 Task: Create a due date automation trigger when advanced on, on the monday after a card is due add fields with custom field "Resume" set to a date in this week at 11:00 AM.
Action: Mouse moved to (1228, 91)
Screenshot: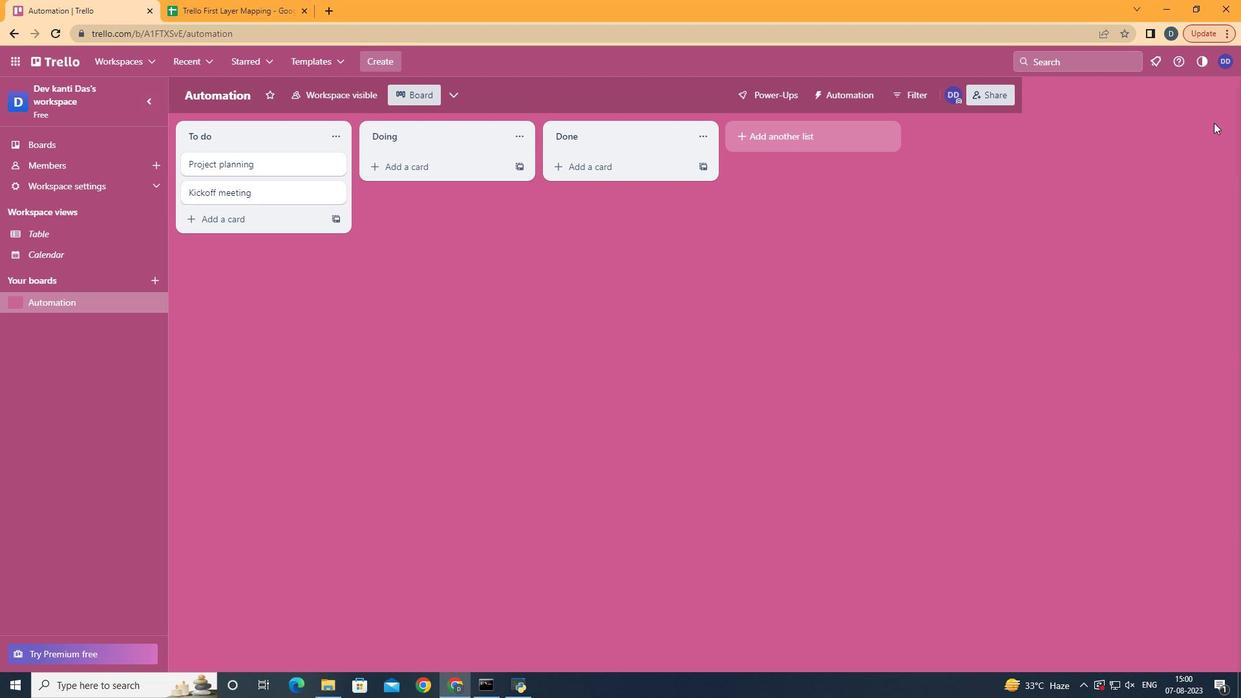 
Action: Mouse pressed left at (1228, 91)
Screenshot: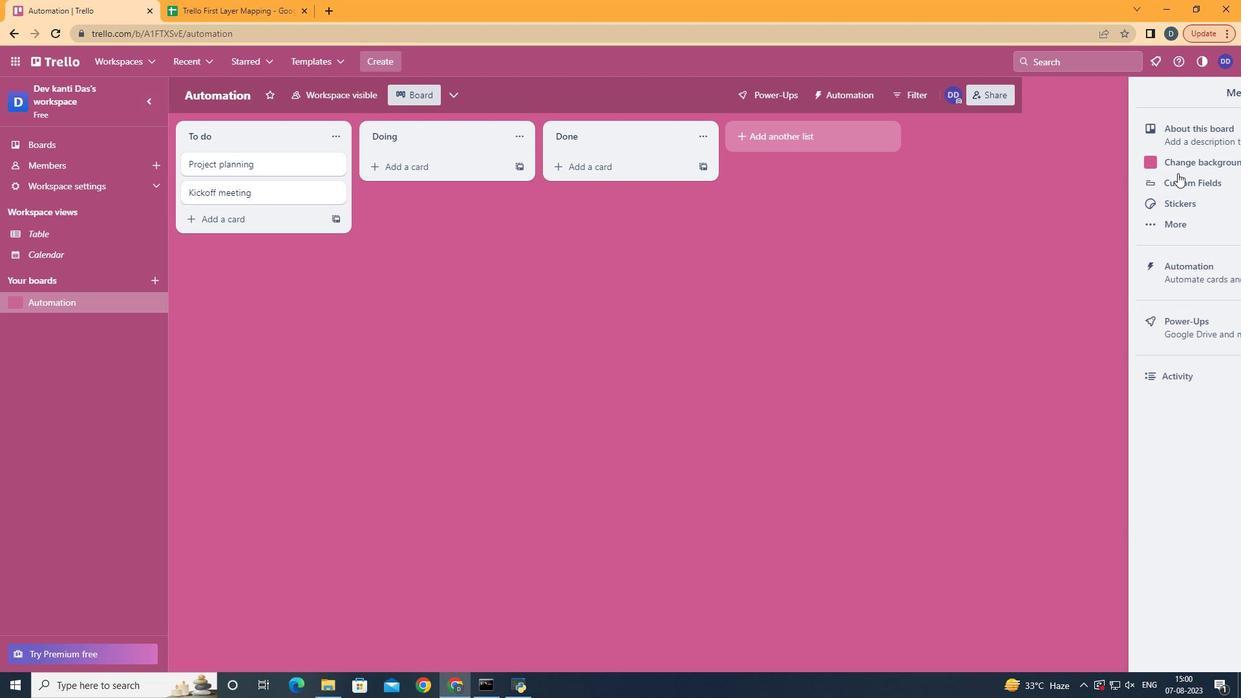 
Action: Mouse moved to (1126, 277)
Screenshot: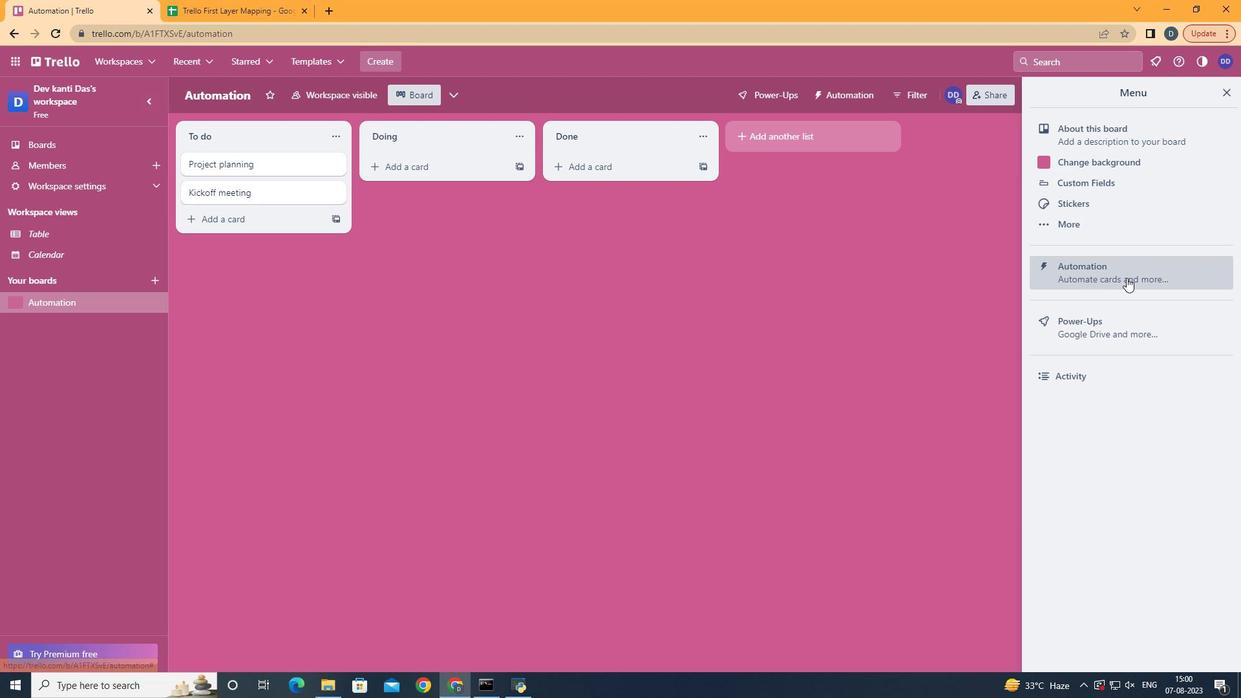 
Action: Mouse pressed left at (1126, 277)
Screenshot: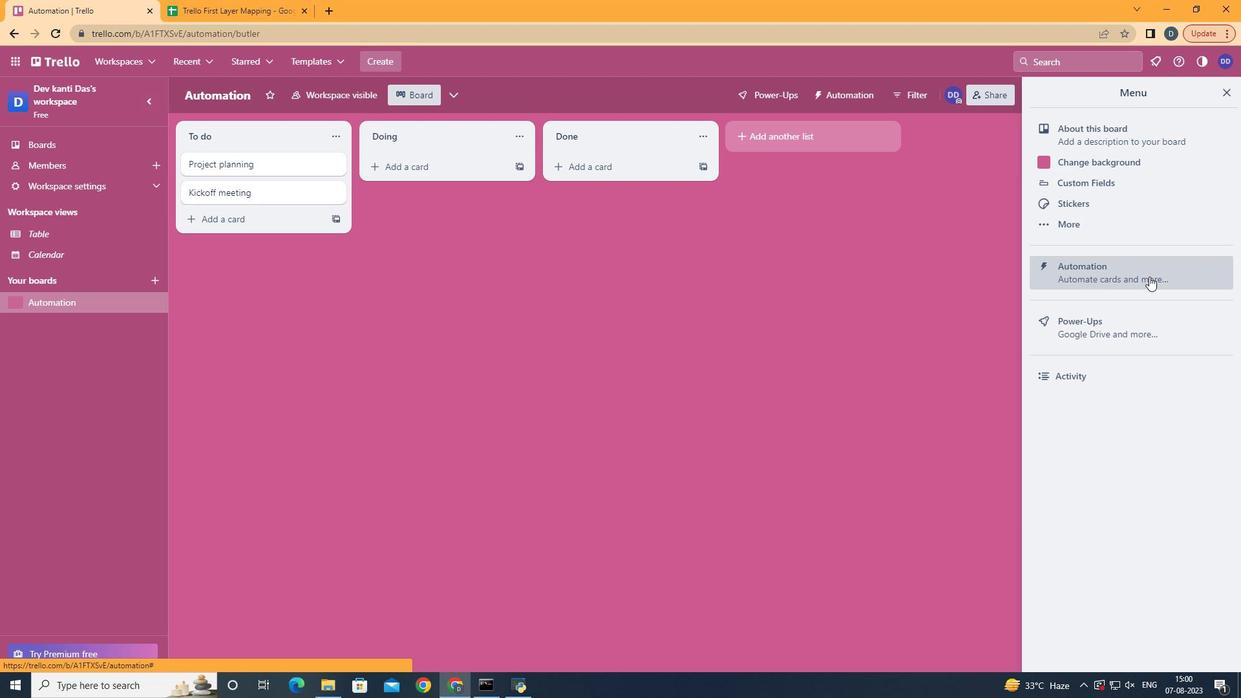 
Action: Mouse moved to (263, 261)
Screenshot: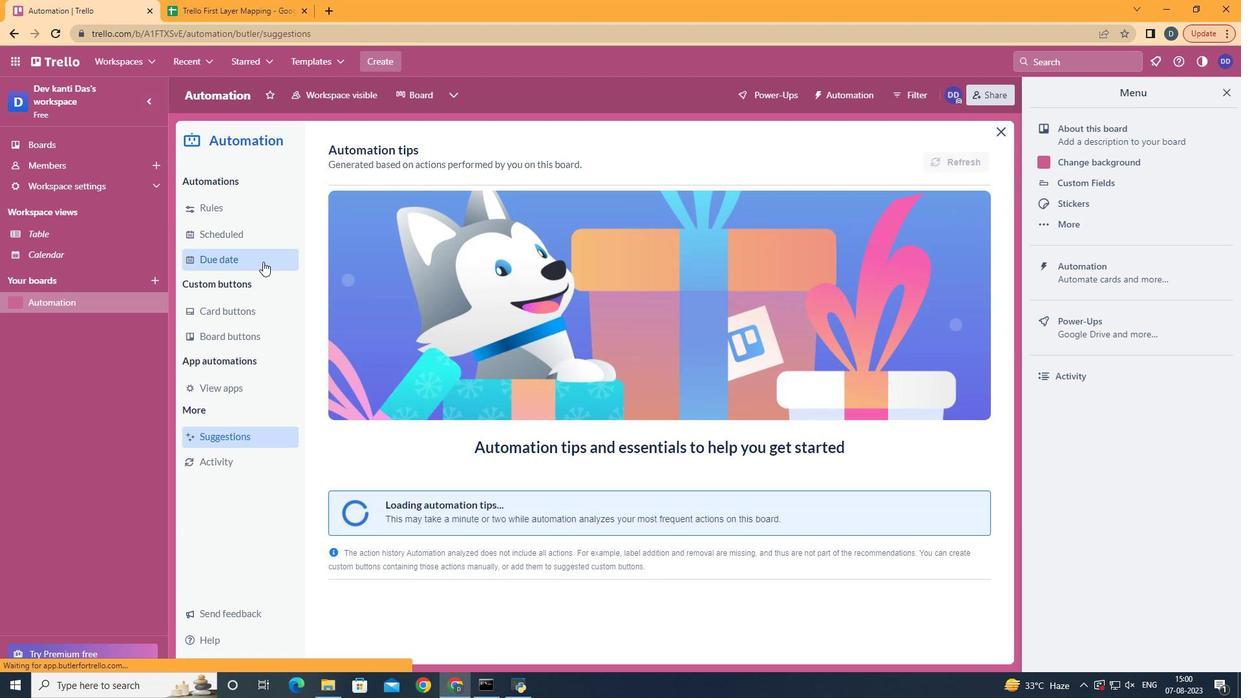 
Action: Mouse pressed left at (263, 261)
Screenshot: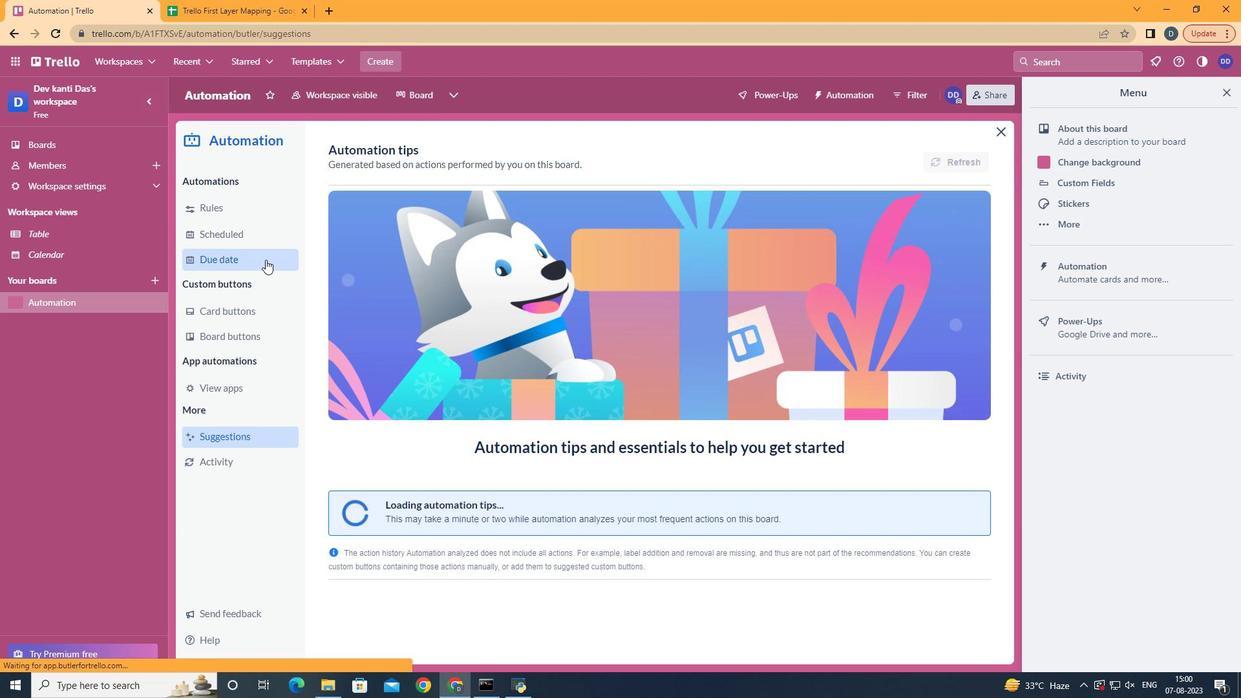 
Action: Mouse moved to (905, 151)
Screenshot: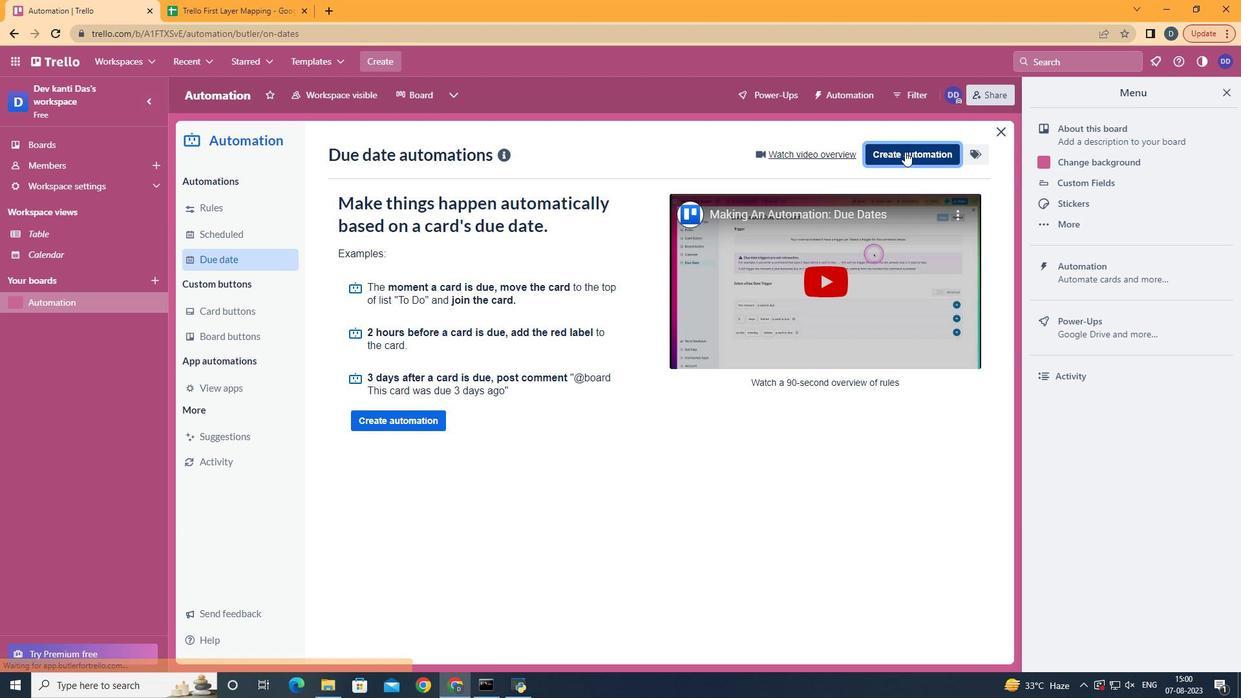 
Action: Mouse pressed left at (905, 151)
Screenshot: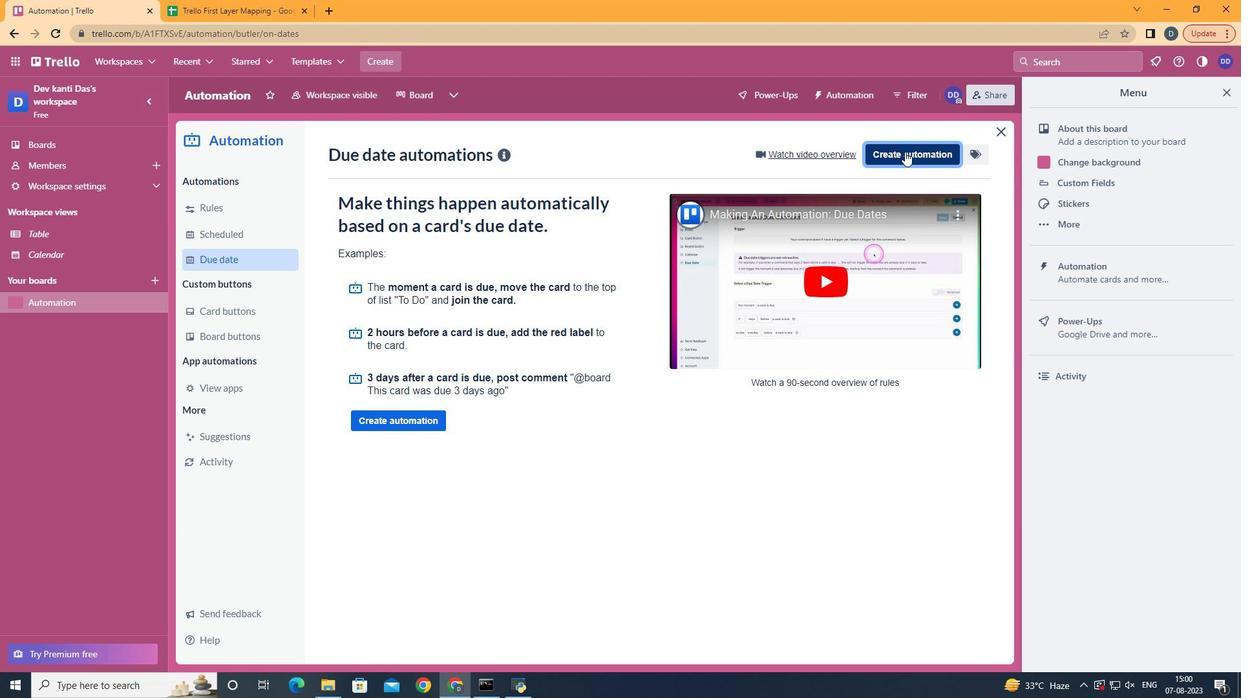 
Action: Mouse moved to (685, 277)
Screenshot: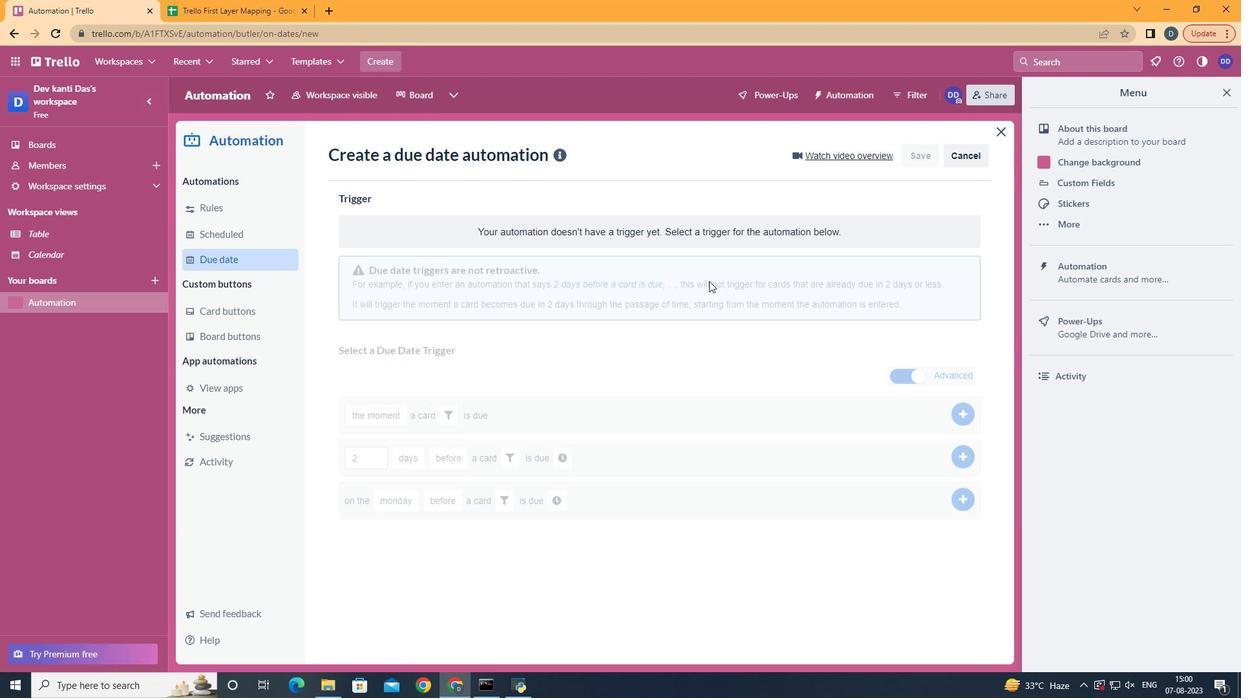 
Action: Mouse pressed left at (685, 277)
Screenshot: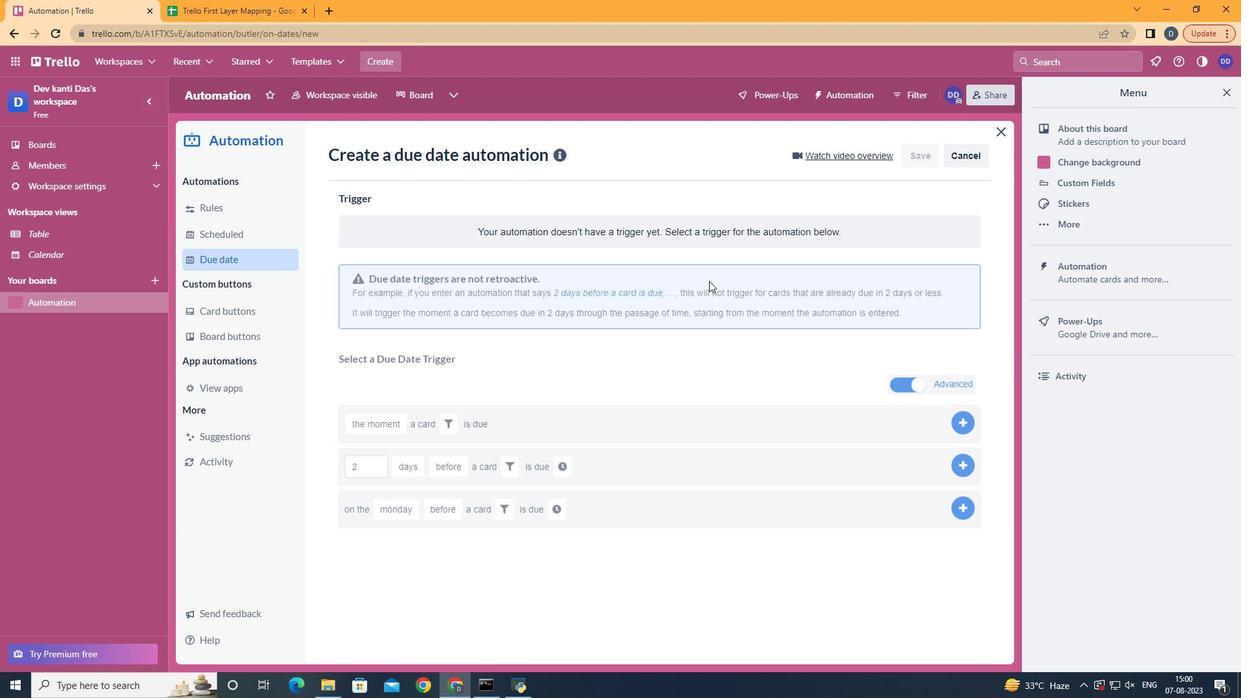 
Action: Mouse moved to (432, 338)
Screenshot: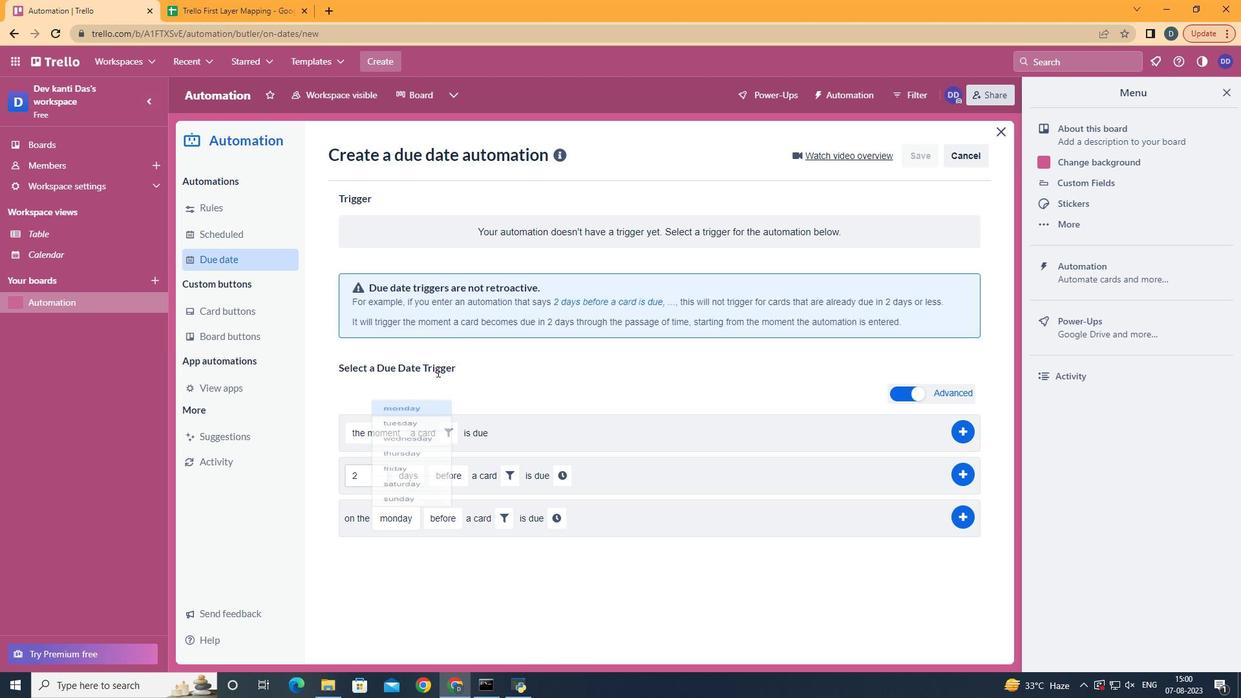 
Action: Mouse pressed left at (432, 338)
Screenshot: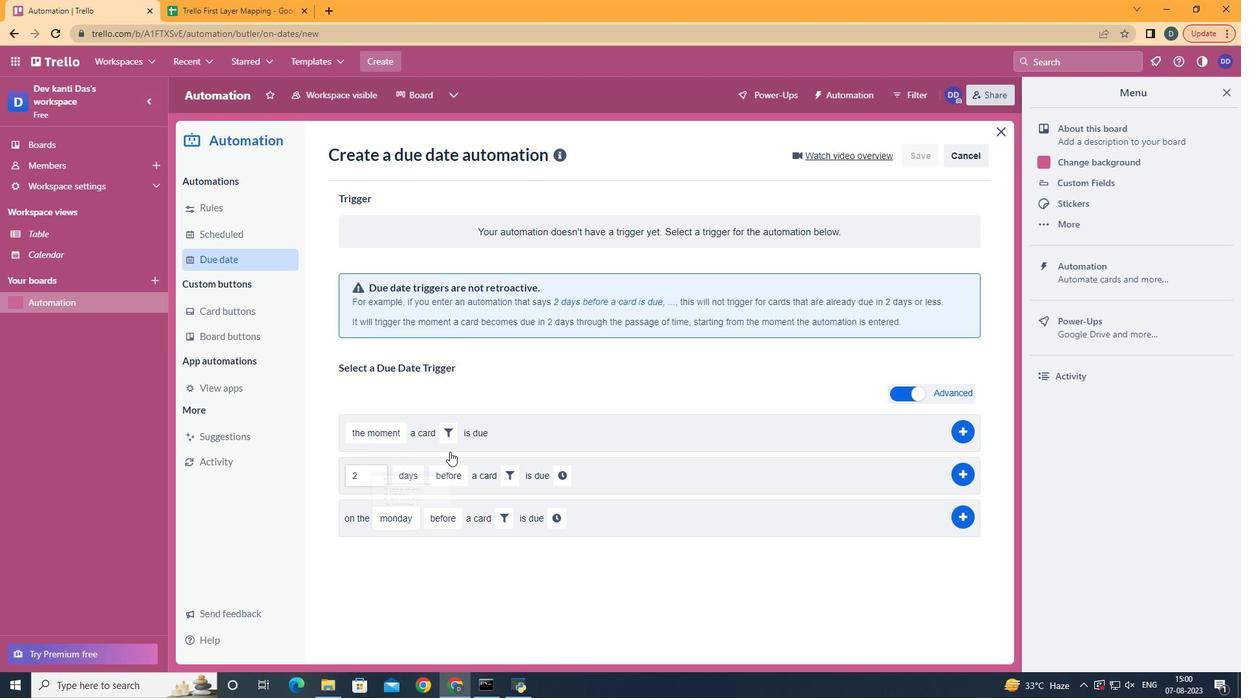 
Action: Mouse moved to (450, 572)
Screenshot: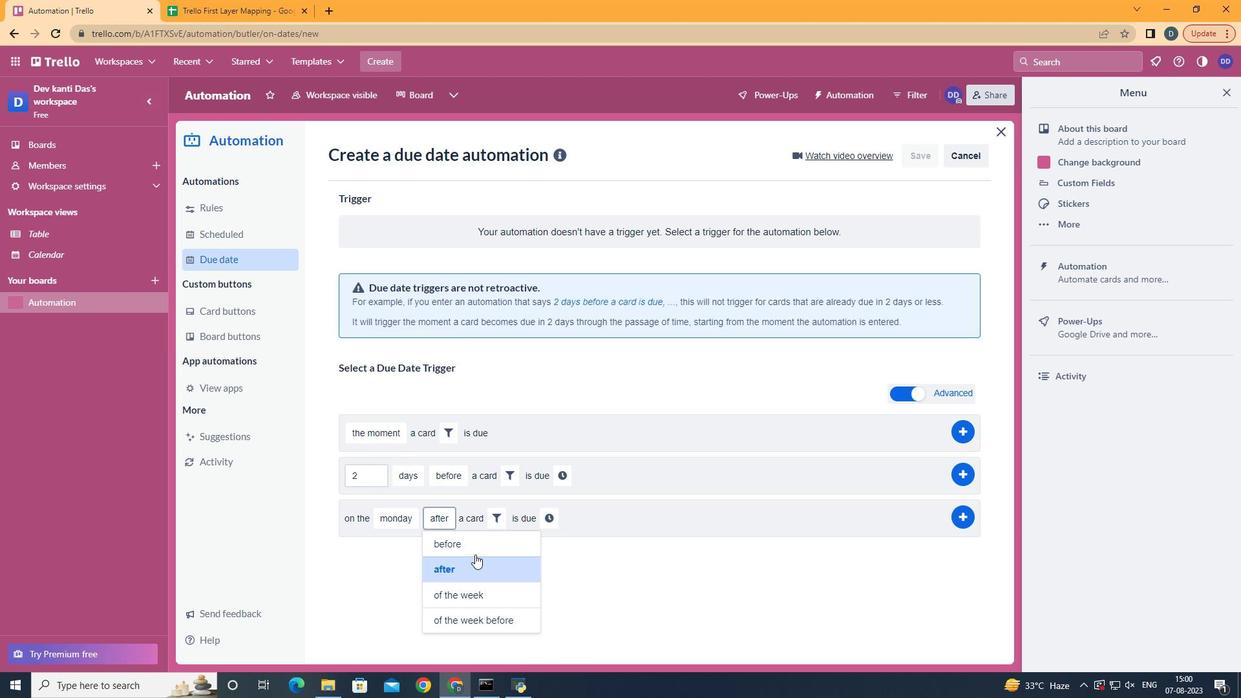 
Action: Mouse pressed left at (450, 572)
Screenshot: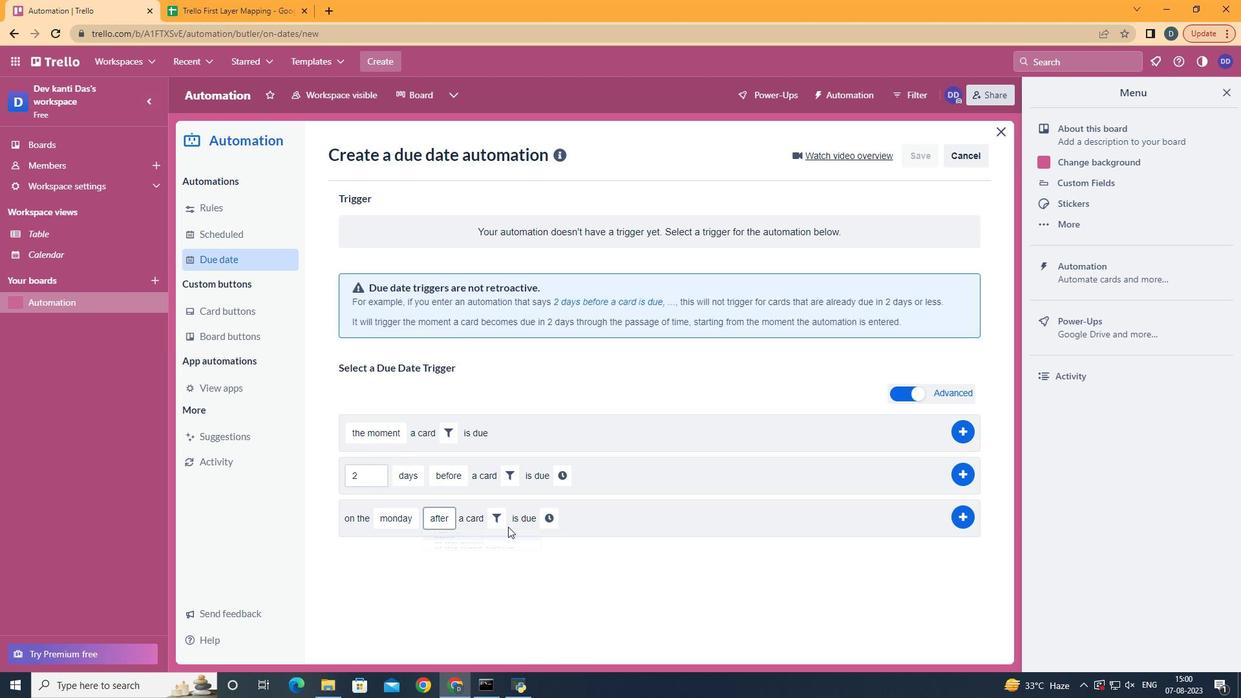 
Action: Mouse moved to (504, 519)
Screenshot: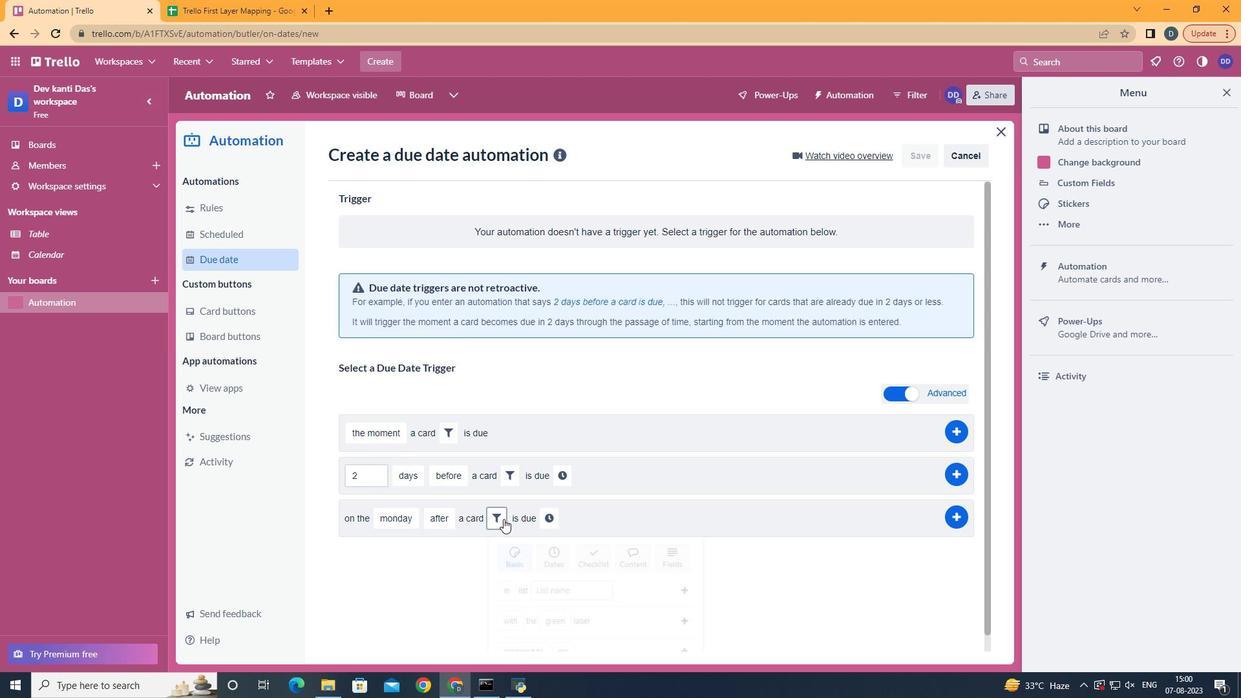 
Action: Mouse pressed left at (504, 519)
Screenshot: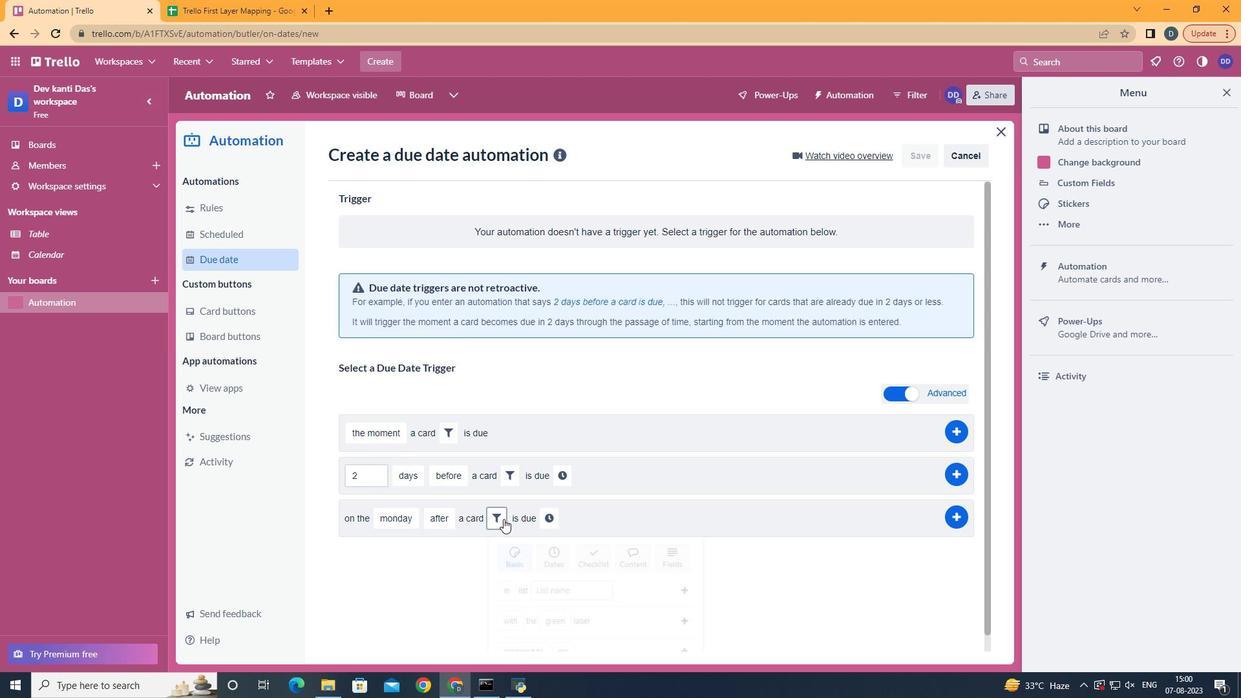 
Action: Mouse moved to (709, 556)
Screenshot: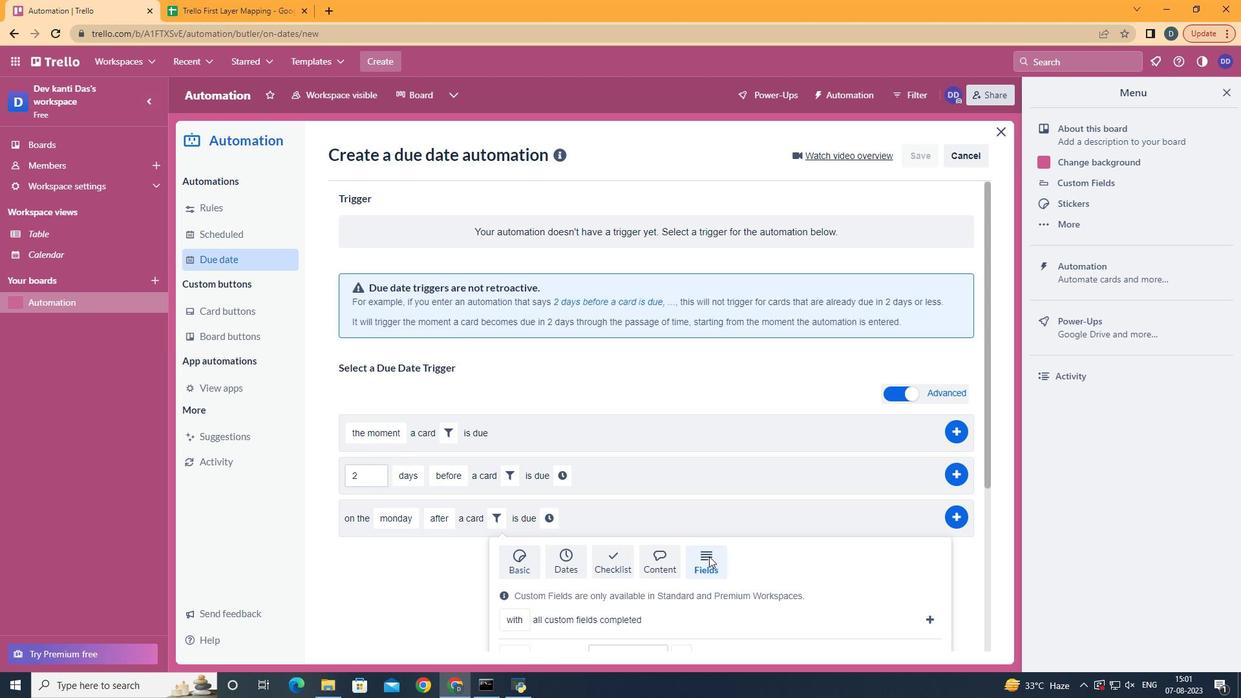 
Action: Mouse pressed left at (709, 556)
Screenshot: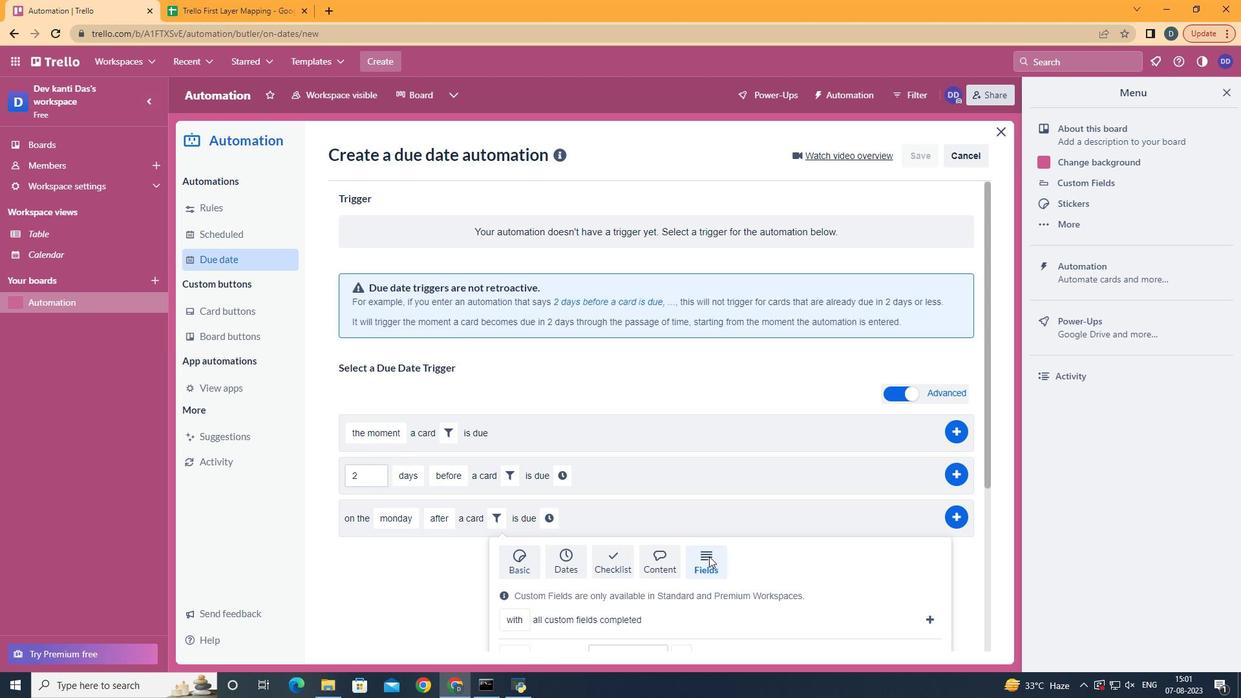 
Action: Mouse scrolled (709, 555) with delta (0, 0)
Screenshot: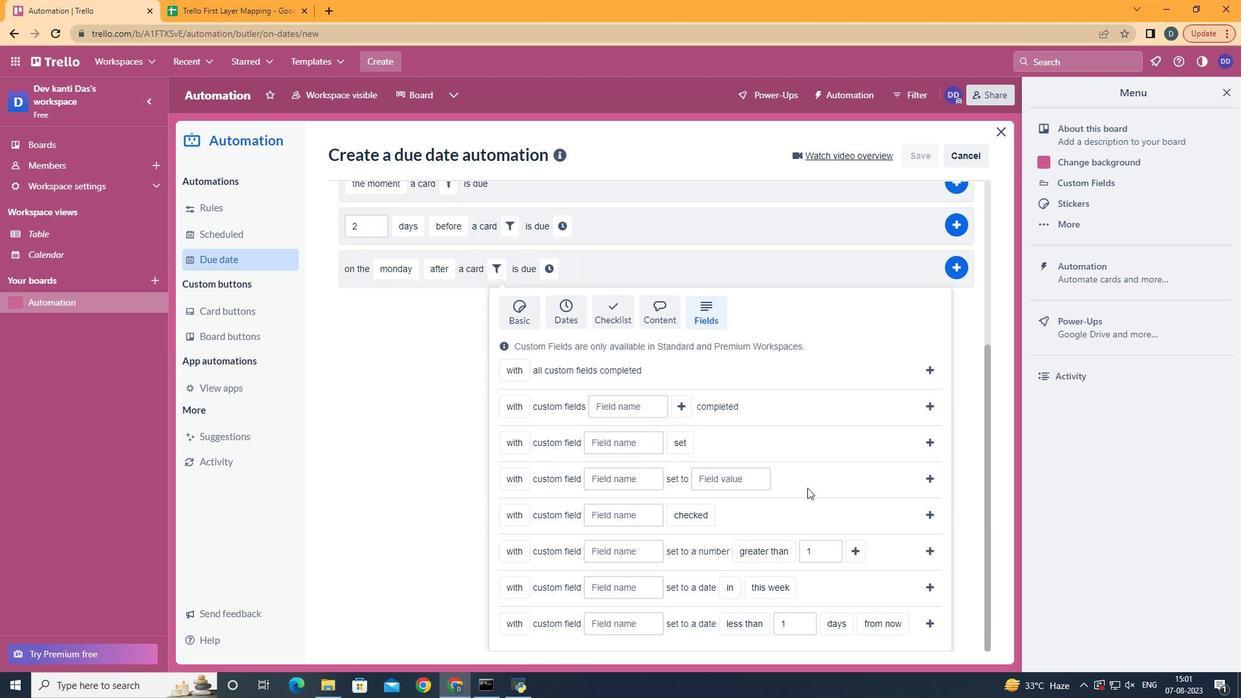 
Action: Mouse scrolled (709, 555) with delta (0, 0)
Screenshot: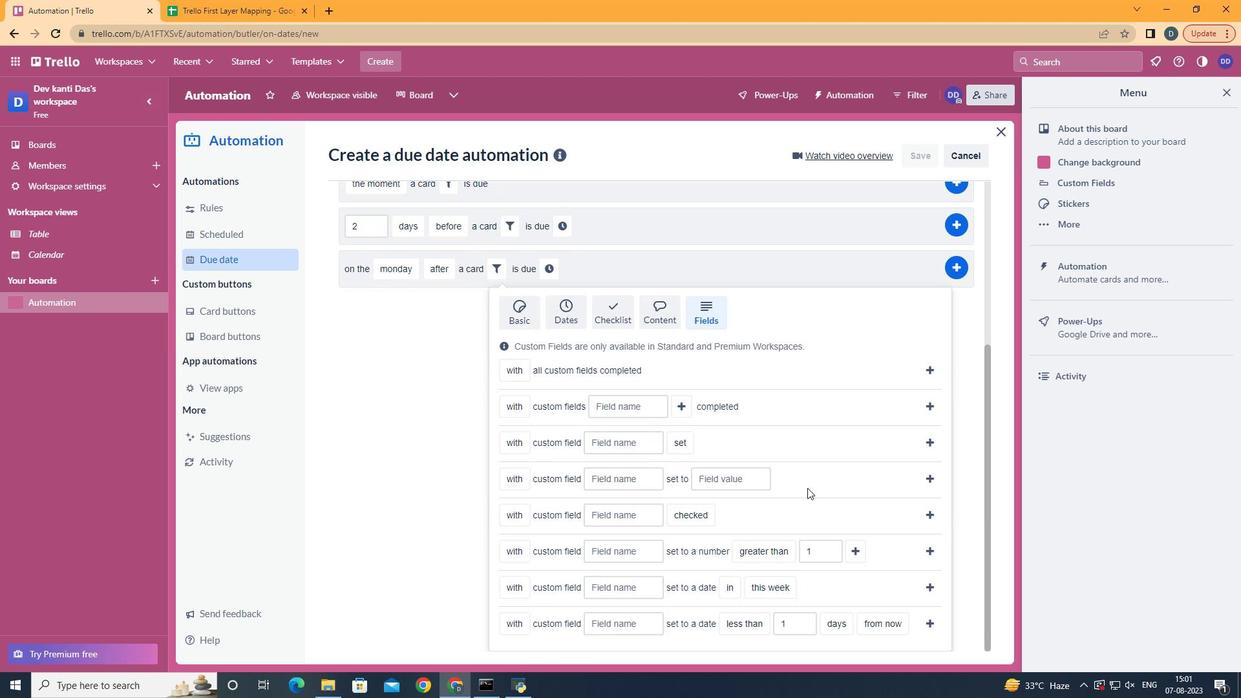 
Action: Mouse scrolled (709, 555) with delta (0, 0)
Screenshot: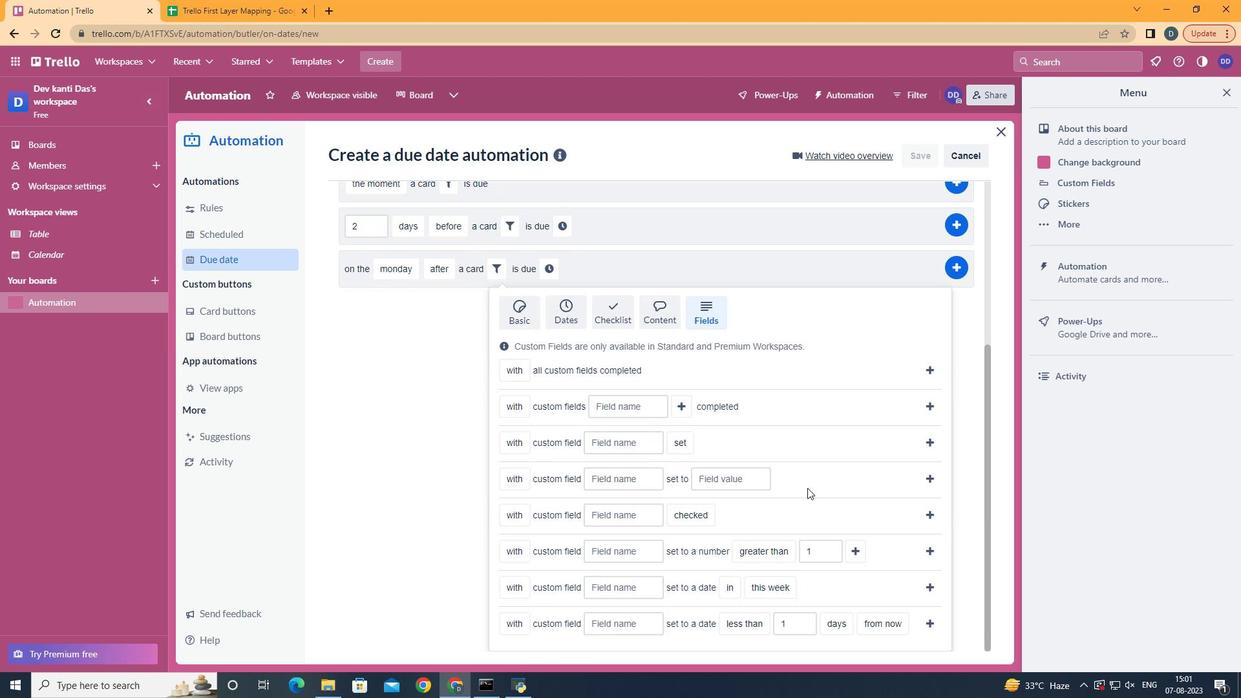 
Action: Mouse scrolled (709, 555) with delta (0, 0)
Screenshot: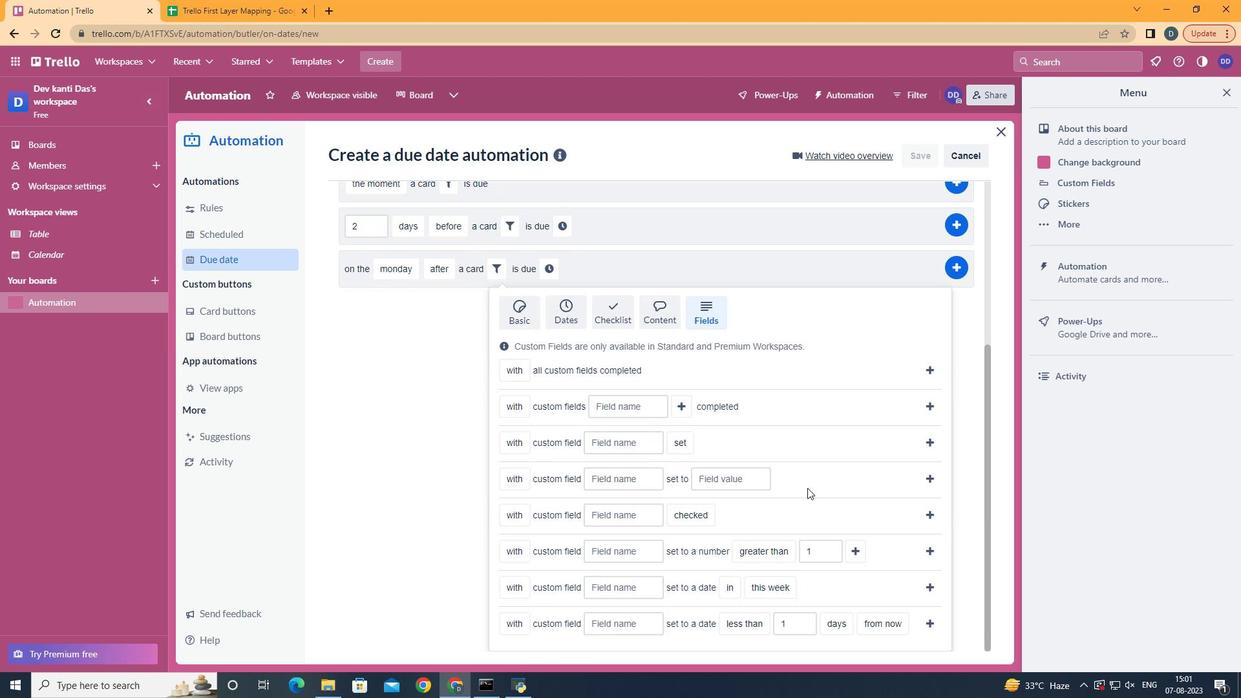 
Action: Mouse scrolled (709, 555) with delta (0, 0)
Screenshot: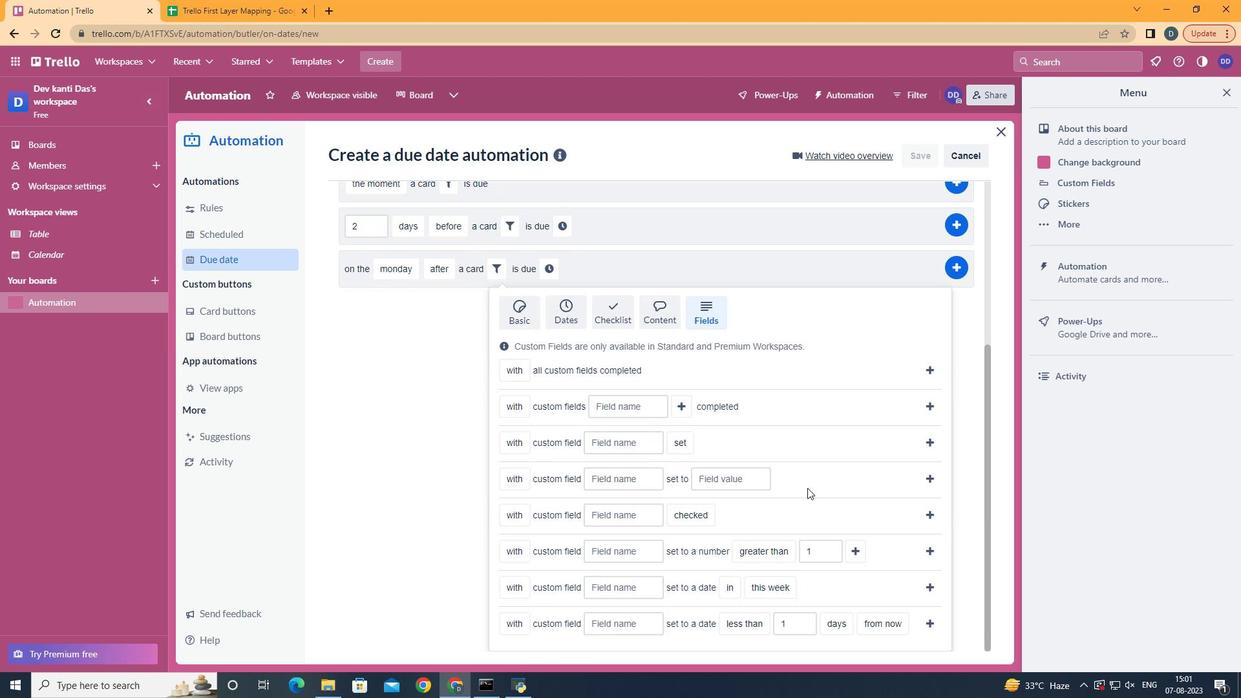 
Action: Mouse scrolled (709, 555) with delta (0, 0)
Screenshot: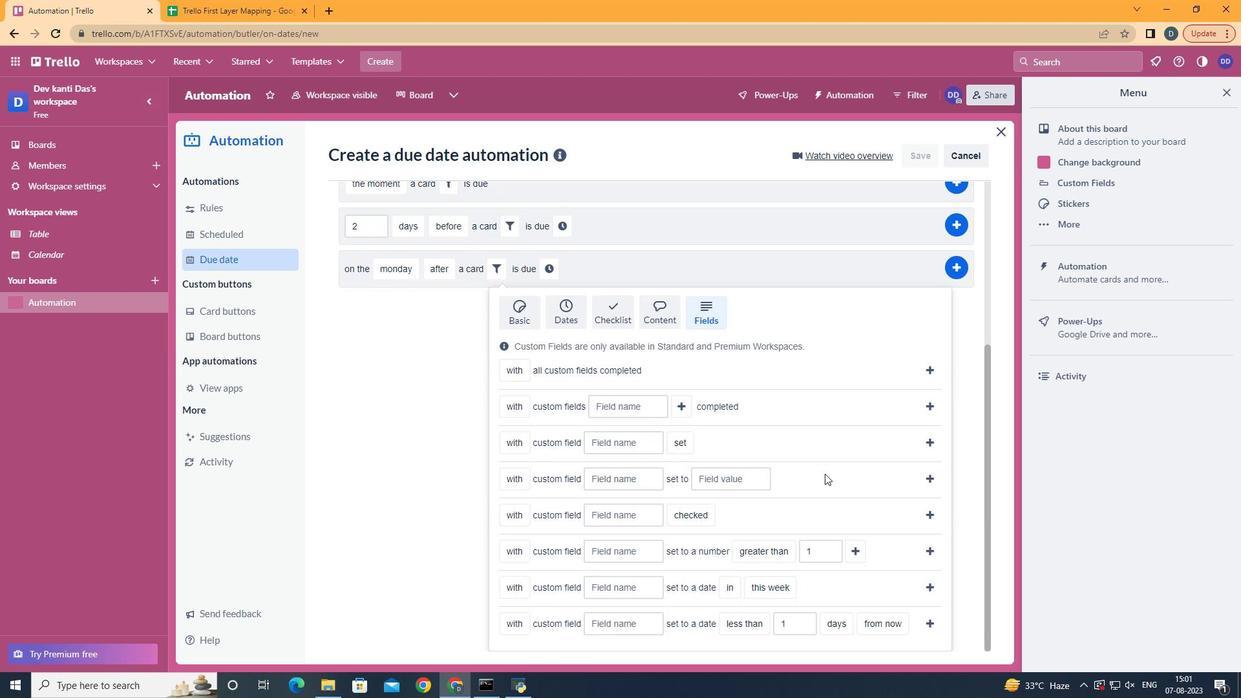 
Action: Mouse scrolled (709, 555) with delta (0, 0)
Screenshot: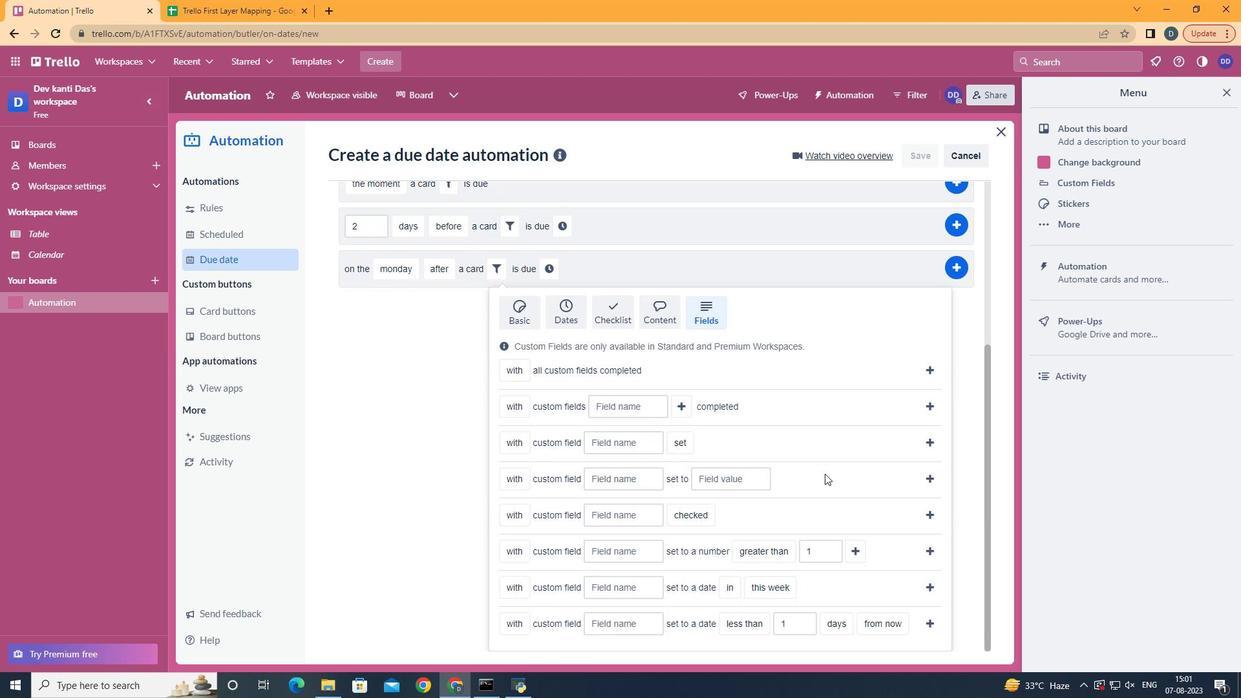 
Action: Mouse moved to (523, 608)
Screenshot: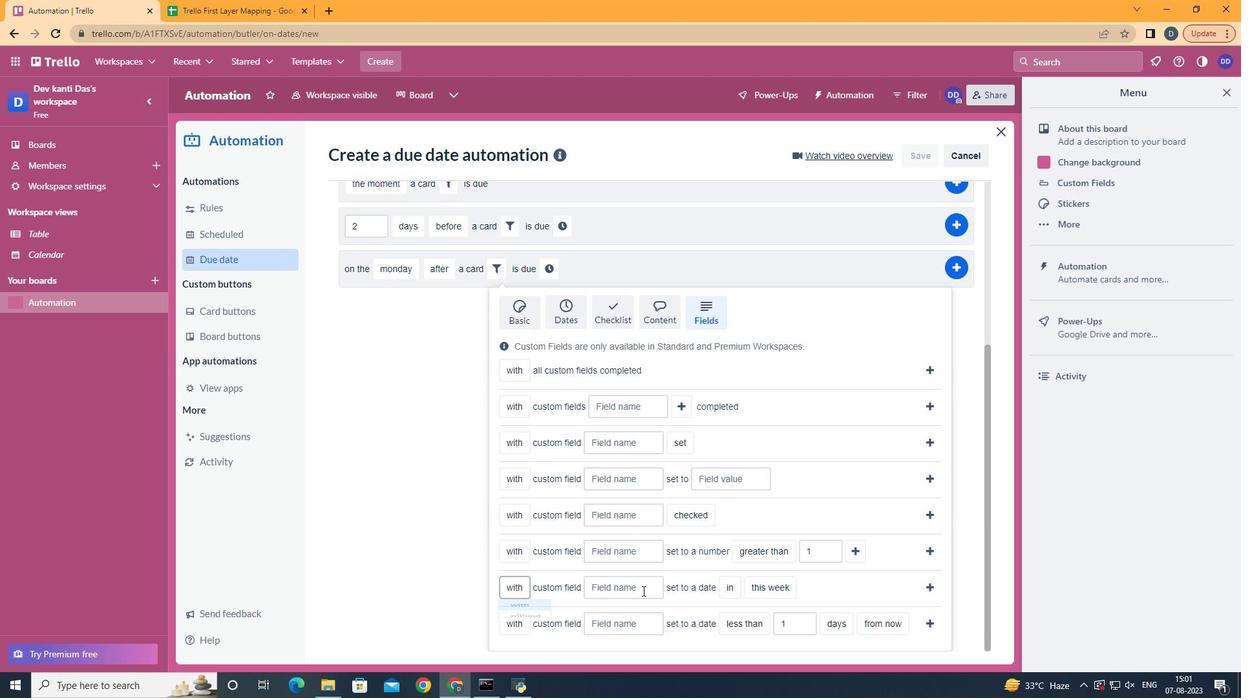 
Action: Mouse pressed left at (523, 608)
Screenshot: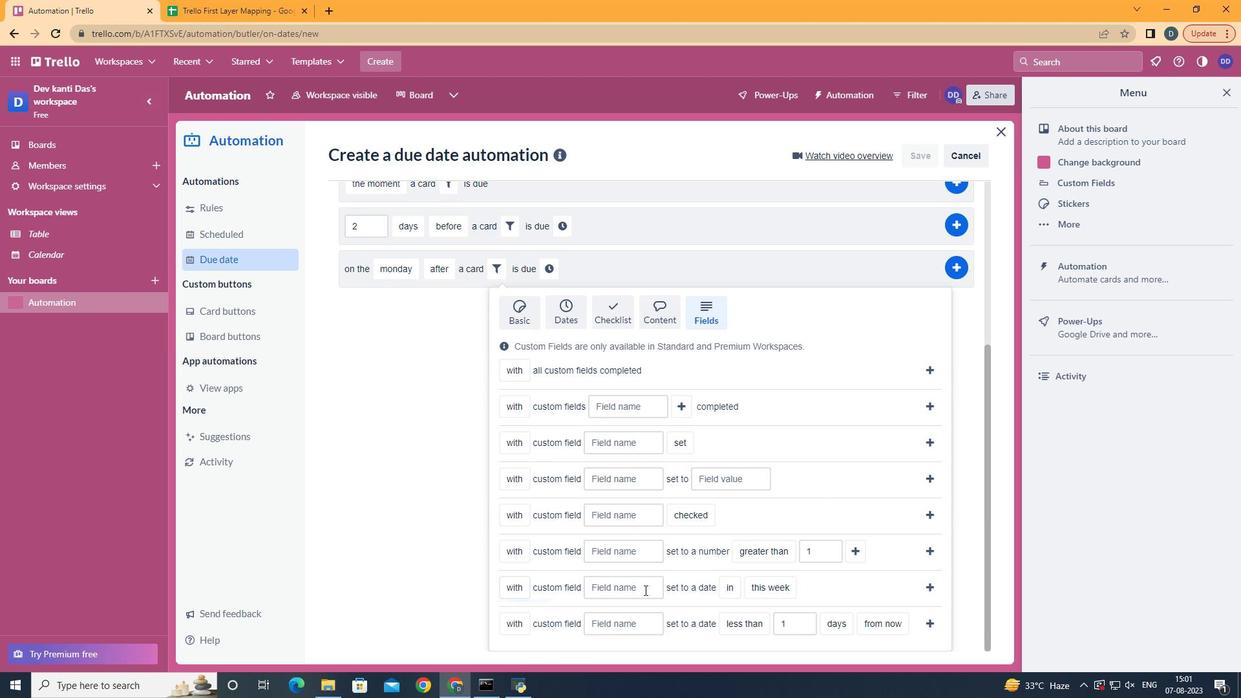 
Action: Mouse moved to (644, 590)
Screenshot: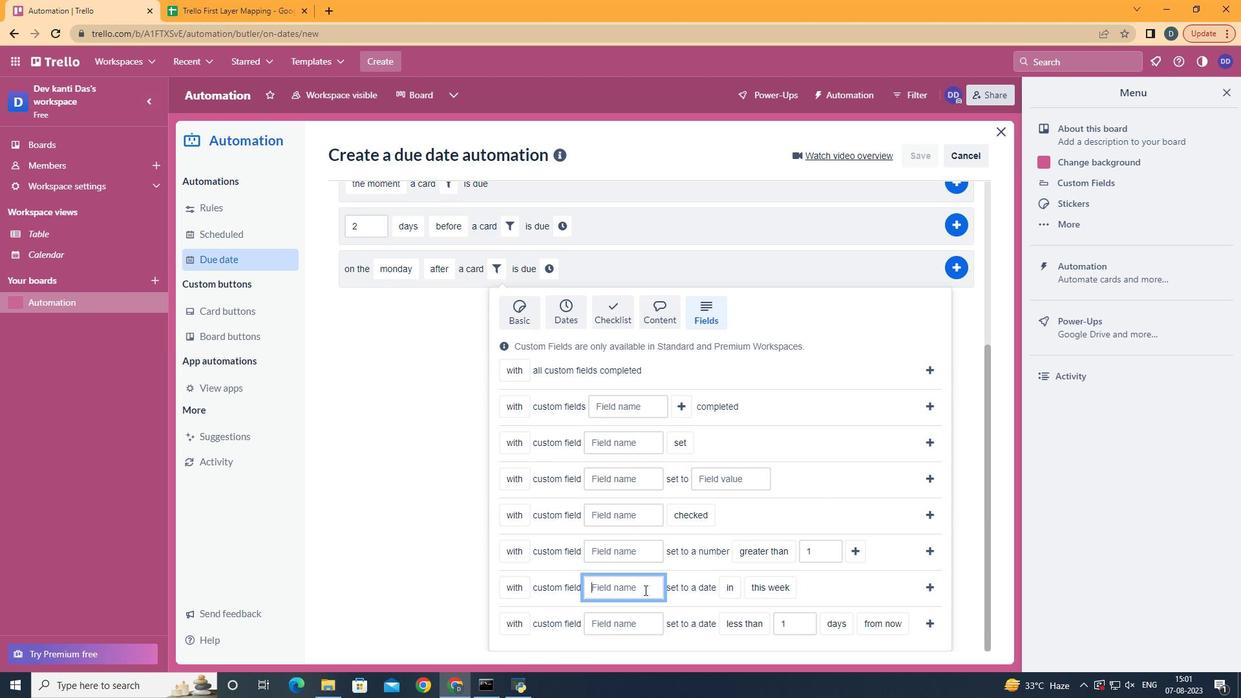 
Action: Mouse pressed left at (644, 590)
Screenshot: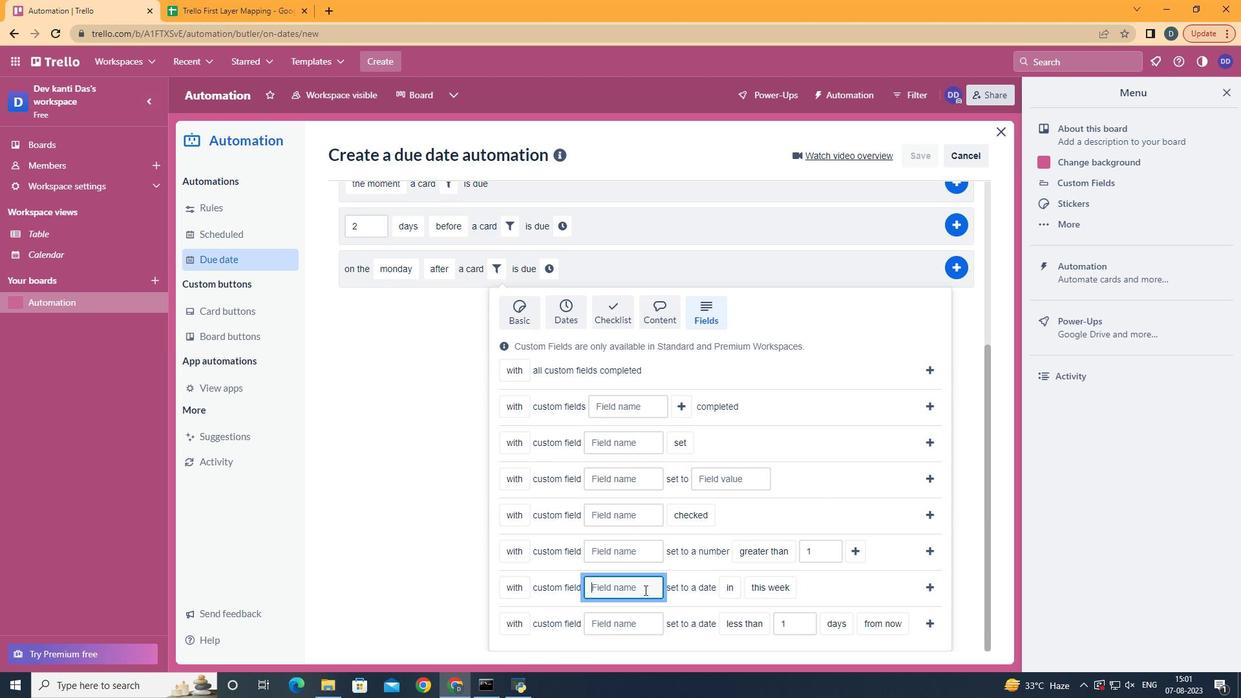 
Action: Key pressed <Key.shift>Resume
Screenshot: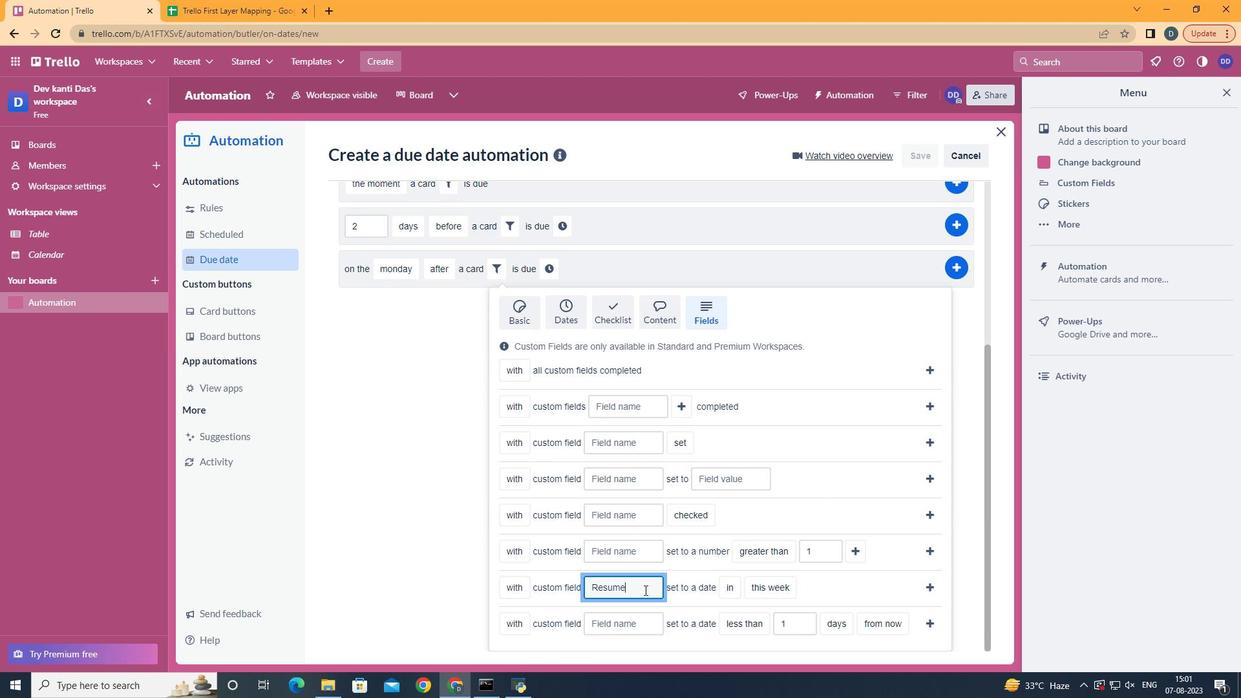 
Action: Mouse moved to (735, 609)
Screenshot: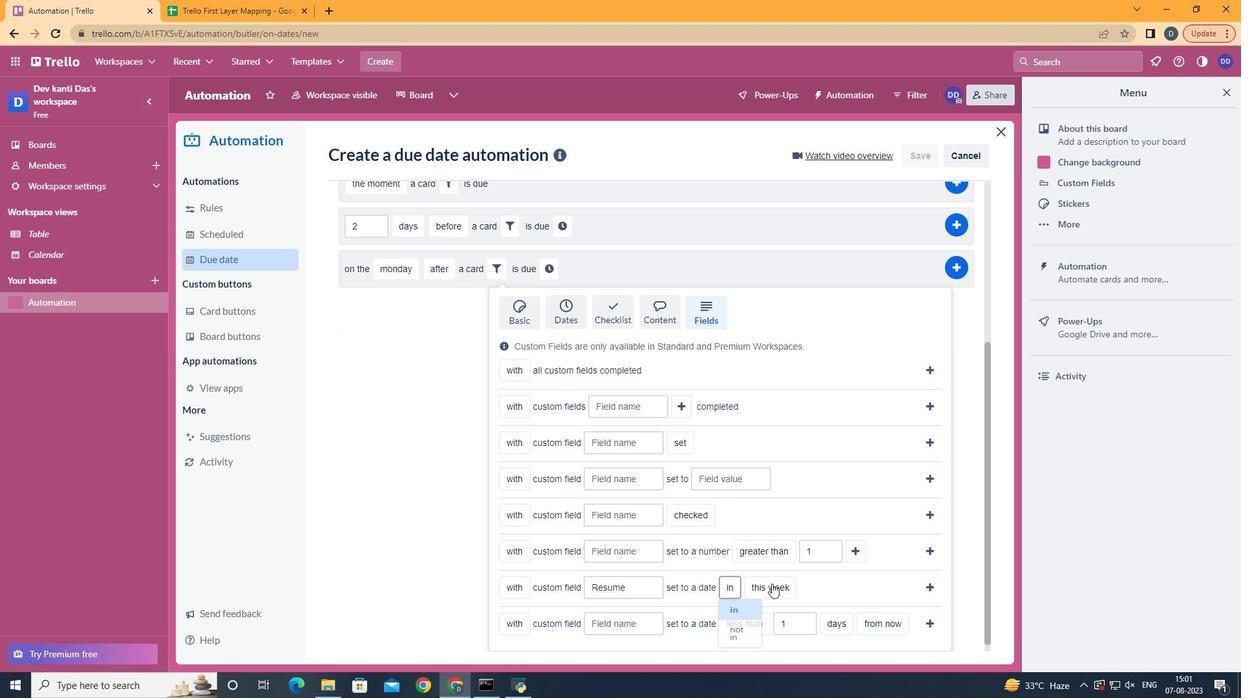 
Action: Mouse pressed left at (735, 609)
Screenshot: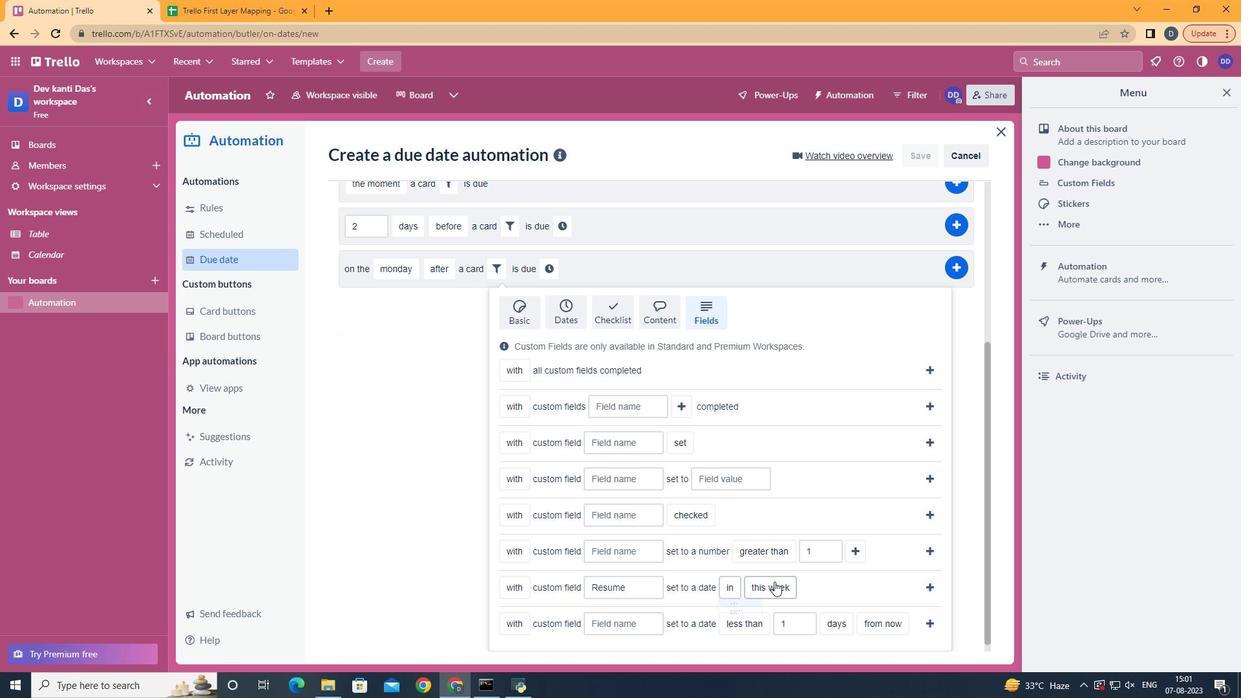 
Action: Mouse moved to (786, 607)
Screenshot: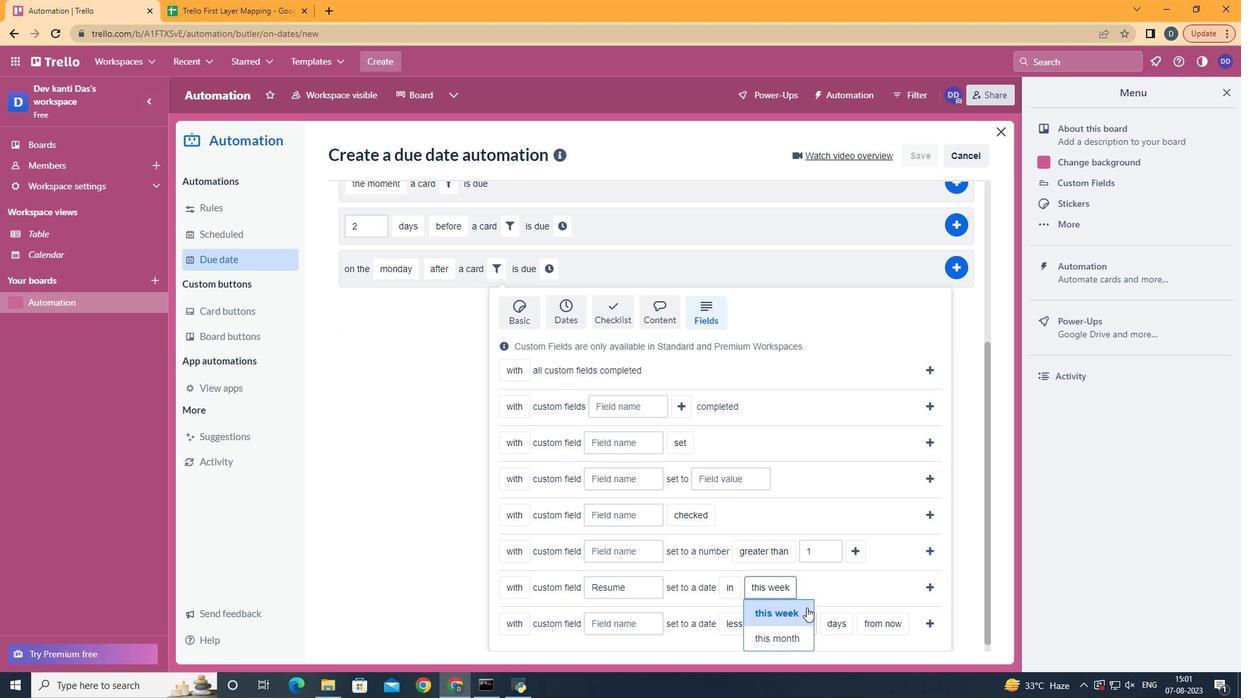 
Action: Mouse pressed left at (786, 607)
Screenshot: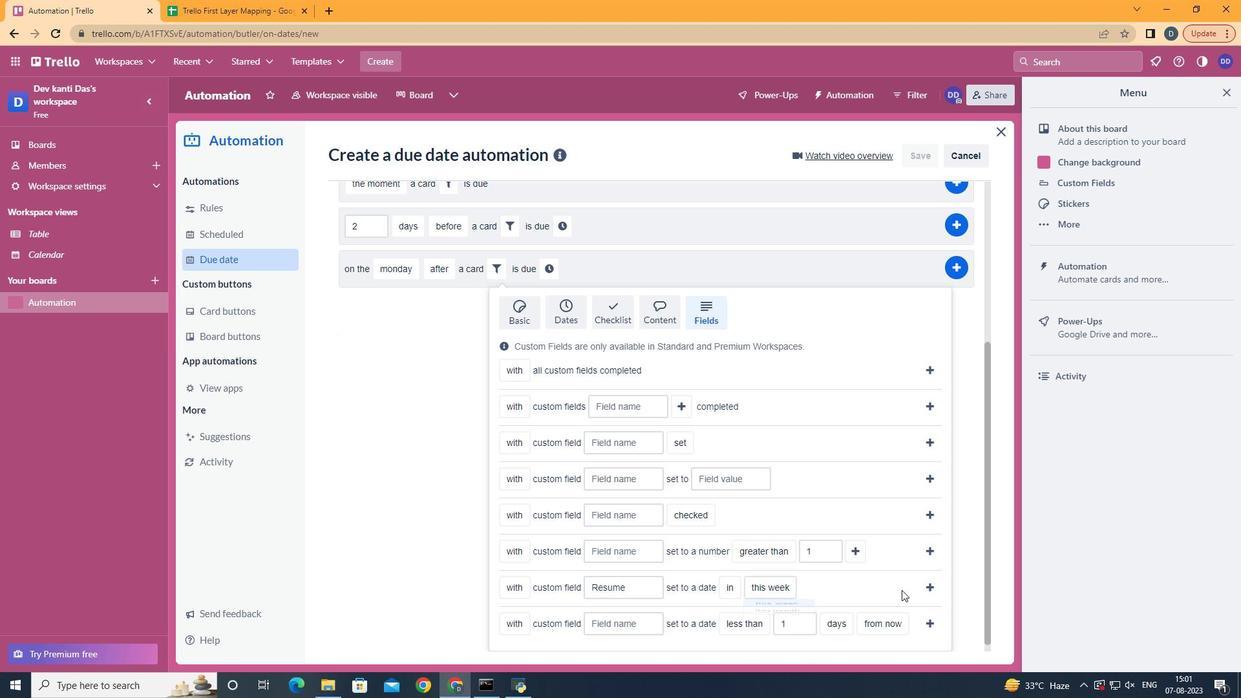 
Action: Mouse moved to (936, 585)
Screenshot: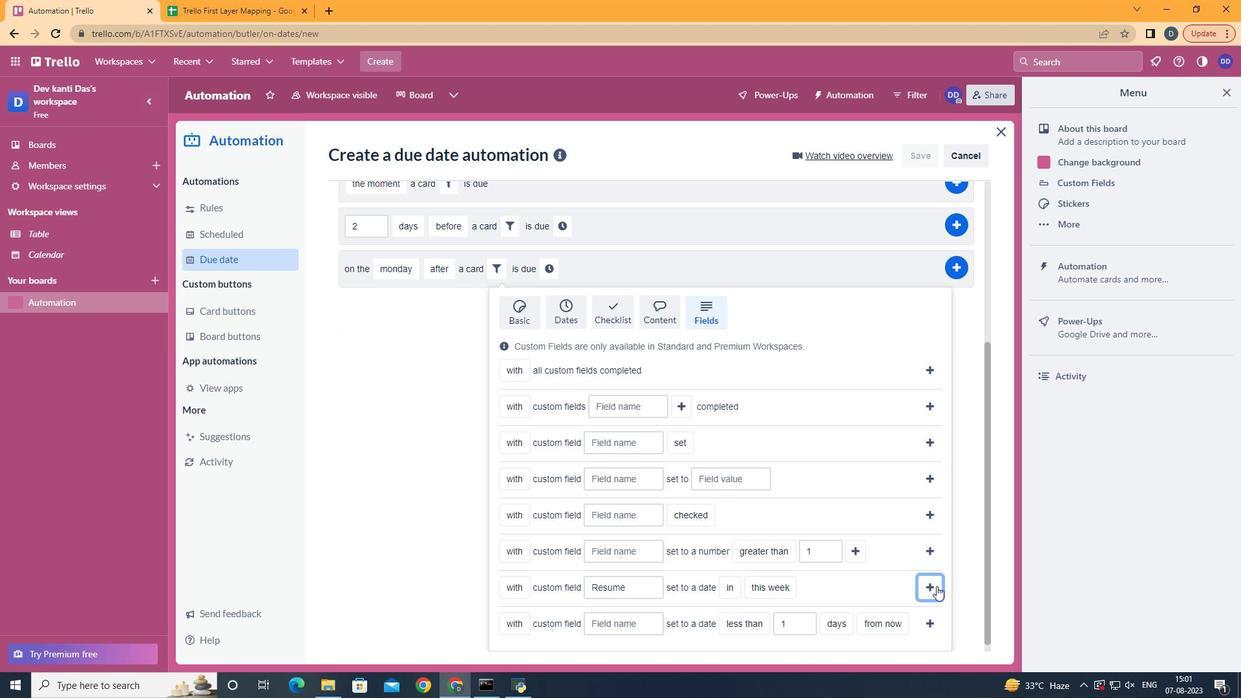 
Action: Mouse pressed left at (936, 585)
Screenshot: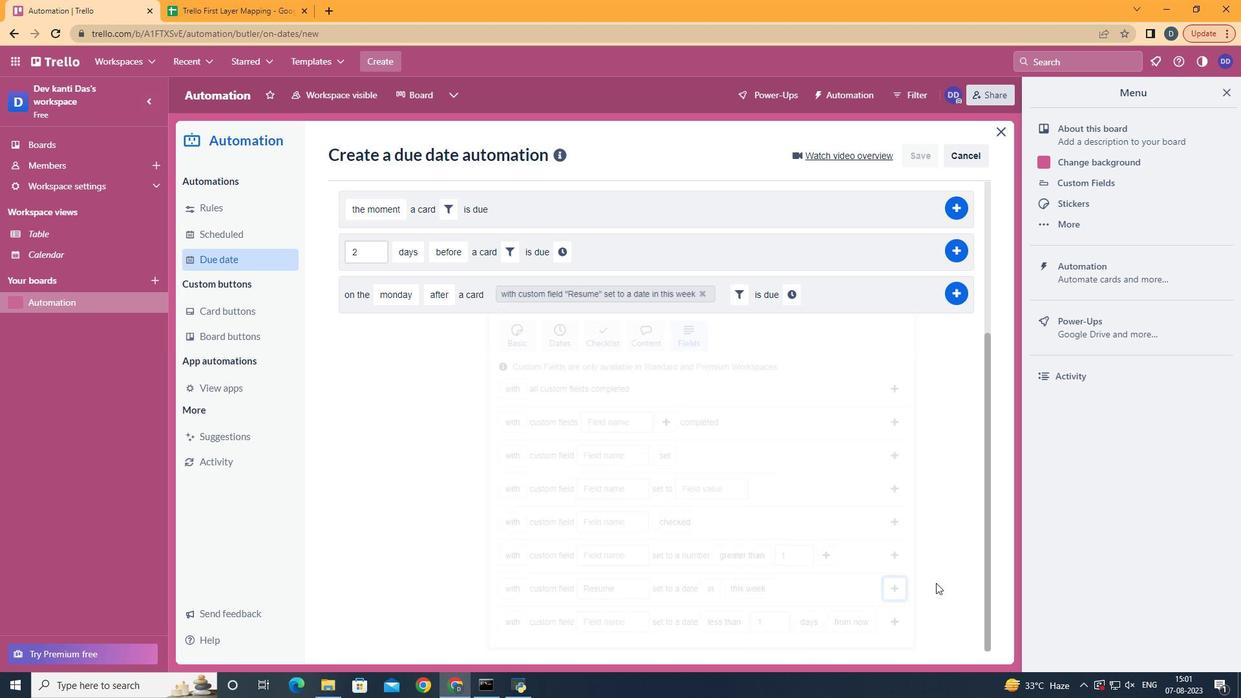 
Action: Mouse moved to (787, 530)
Screenshot: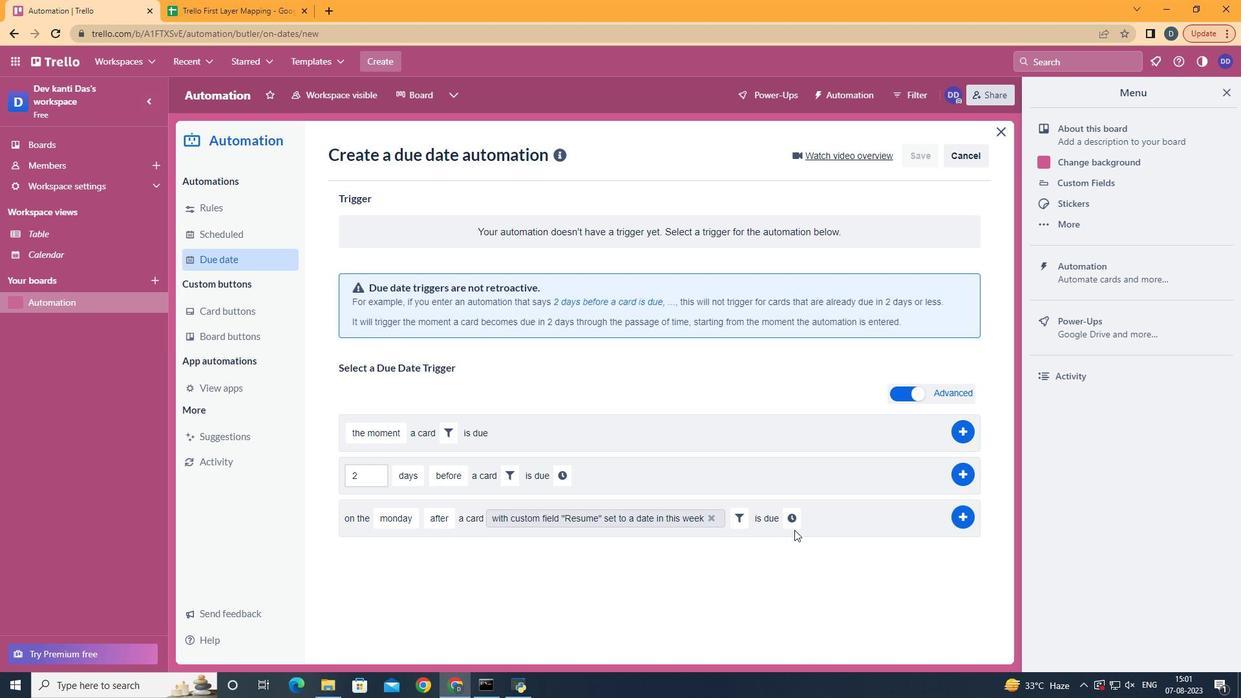 
Action: Mouse pressed left at (787, 530)
Screenshot: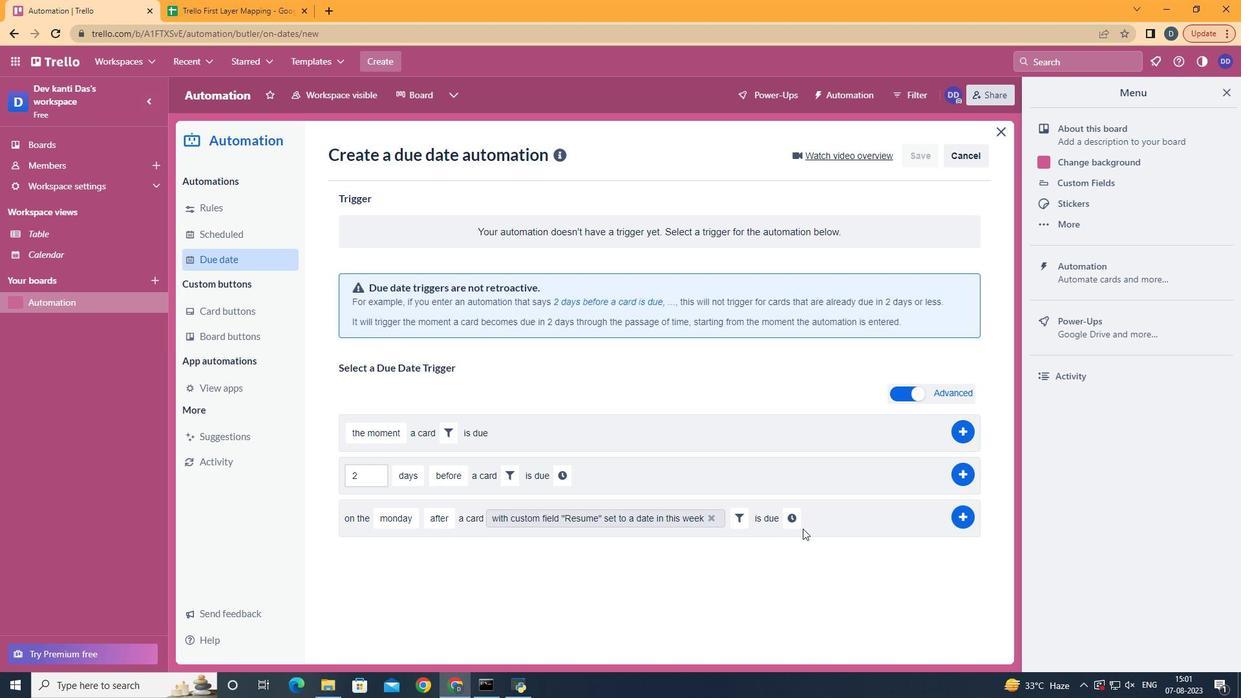 
Action: Mouse moved to (799, 522)
Screenshot: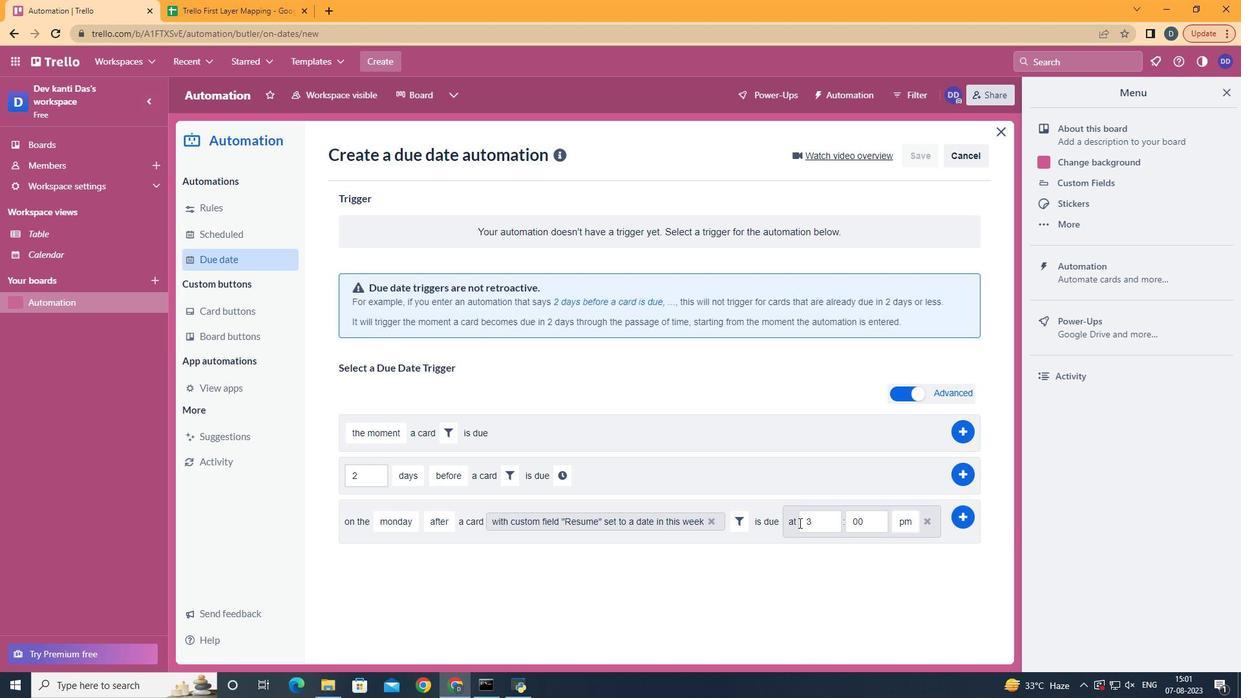 
Action: Mouse pressed left at (799, 522)
Screenshot: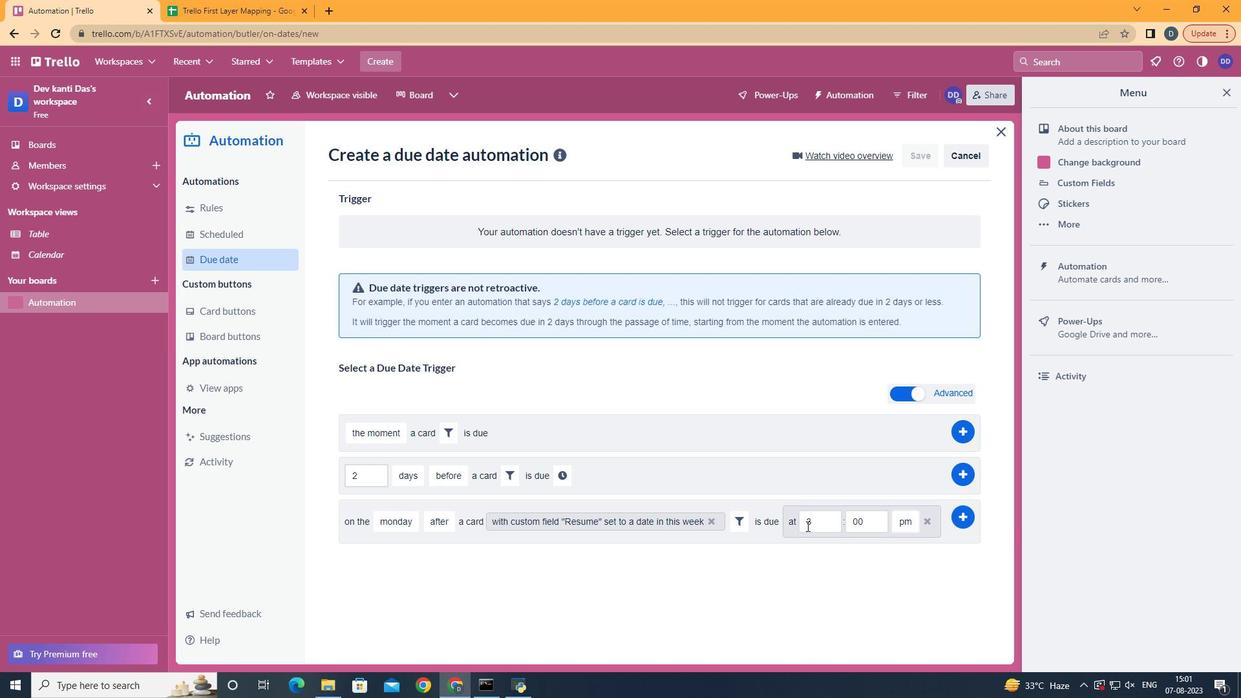 
Action: Mouse moved to (824, 526)
Screenshot: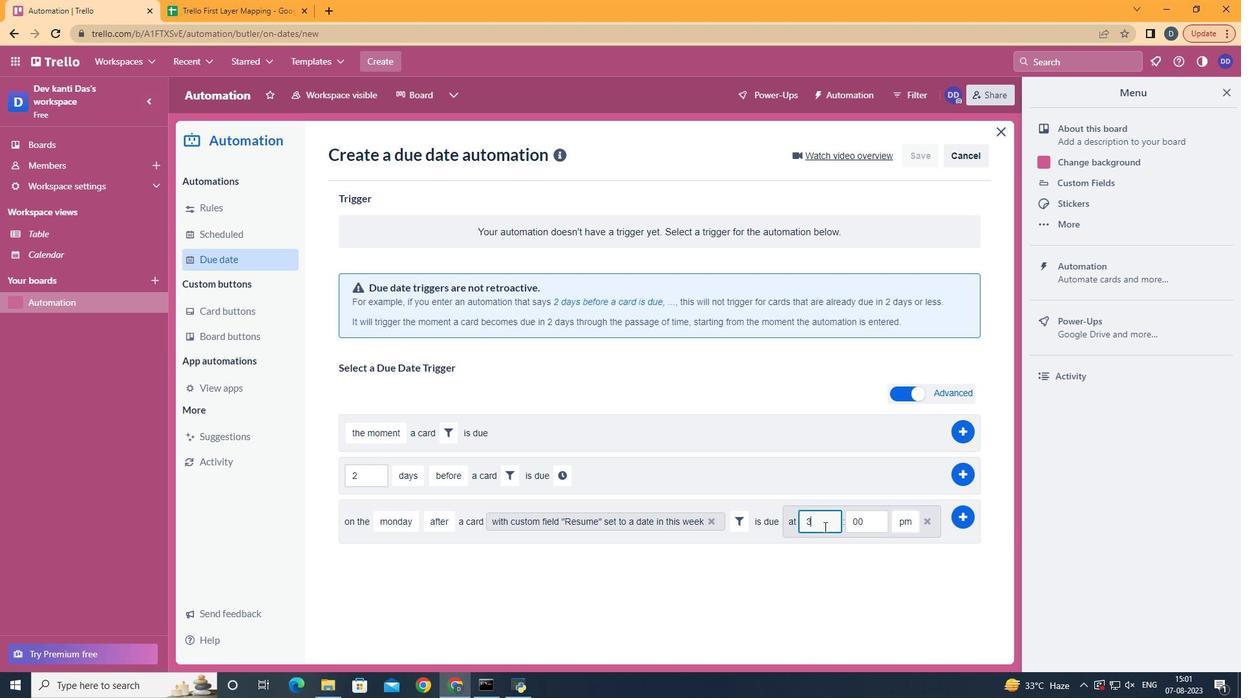 
Action: Mouse pressed left at (824, 526)
Screenshot: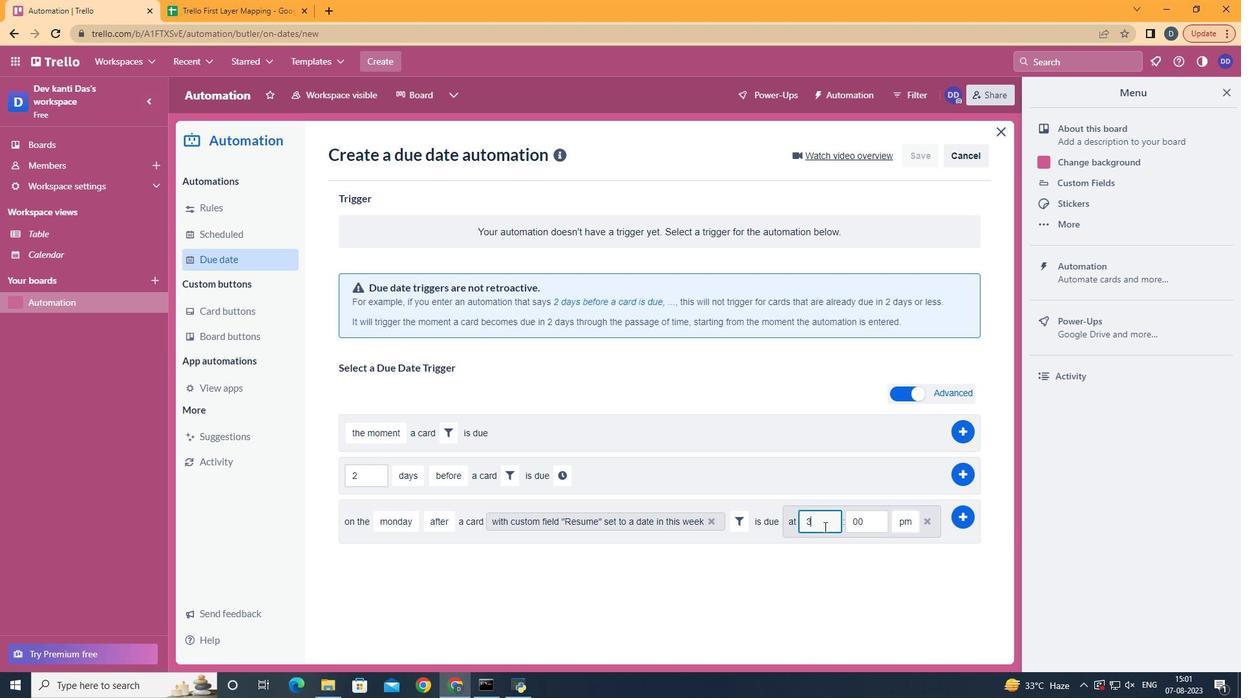
Action: Key pressed <Key.backspace>11
Screenshot: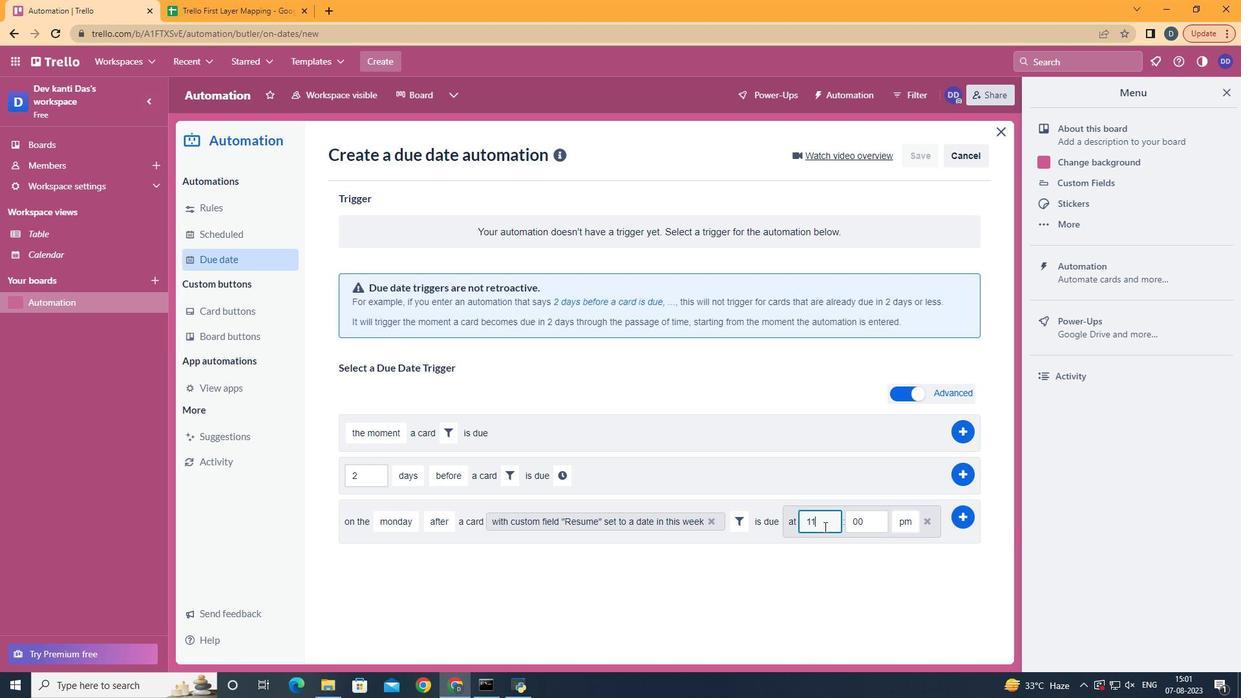 
Action: Mouse moved to (906, 542)
Screenshot: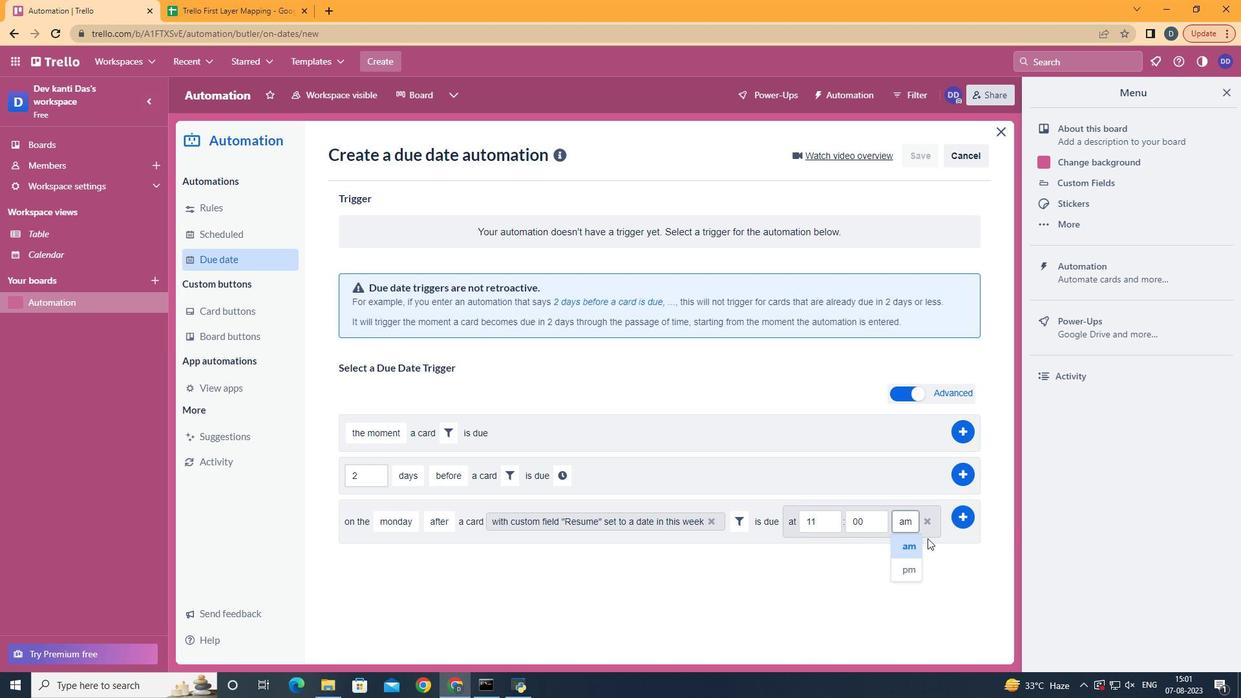 
Action: Mouse pressed left at (906, 542)
Screenshot: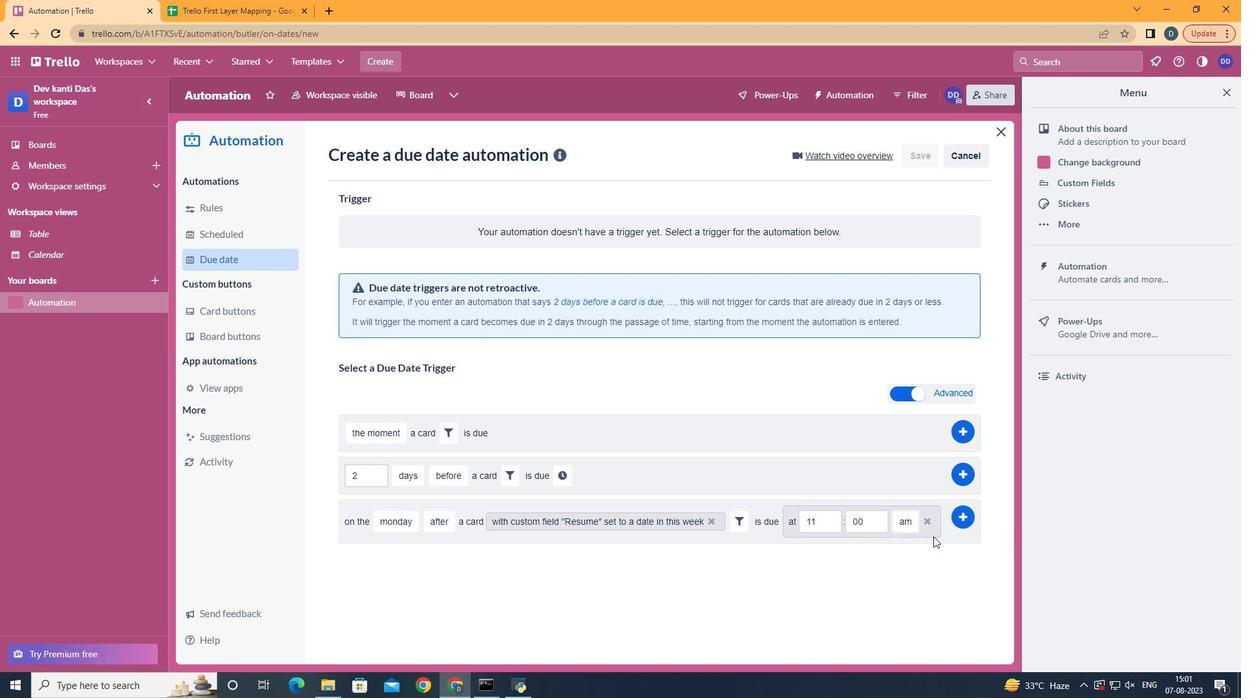 
Action: Mouse moved to (965, 512)
Screenshot: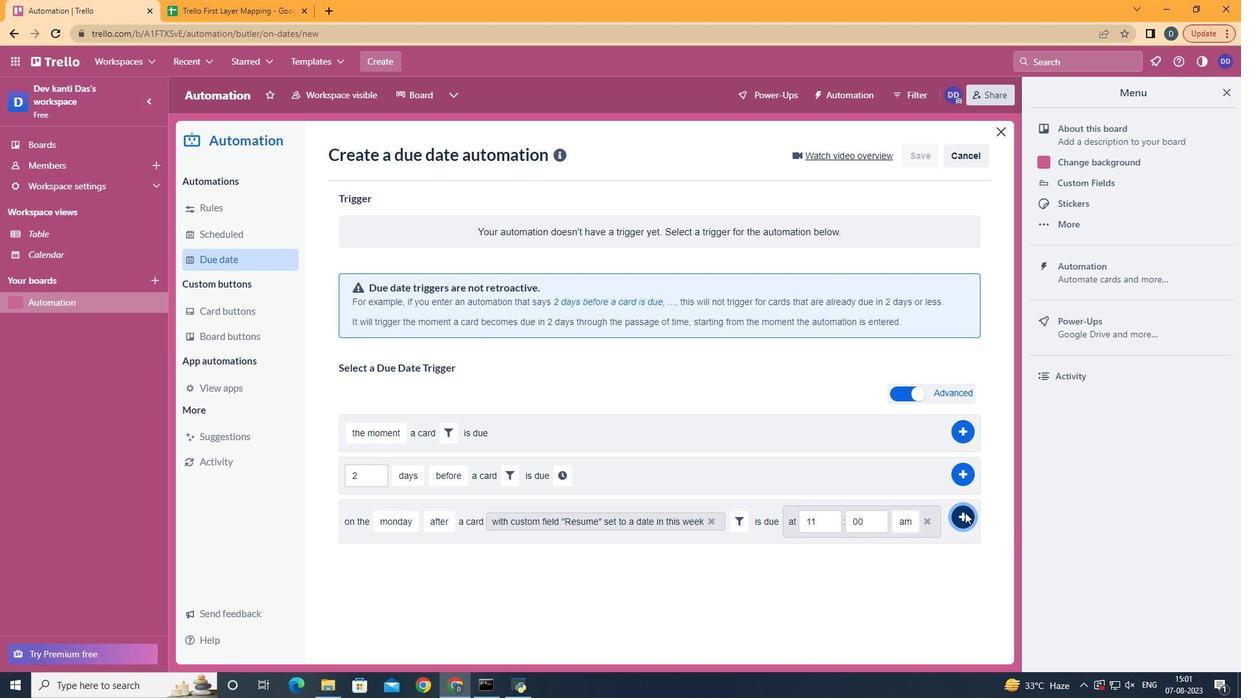 
Action: Mouse pressed left at (965, 512)
Screenshot: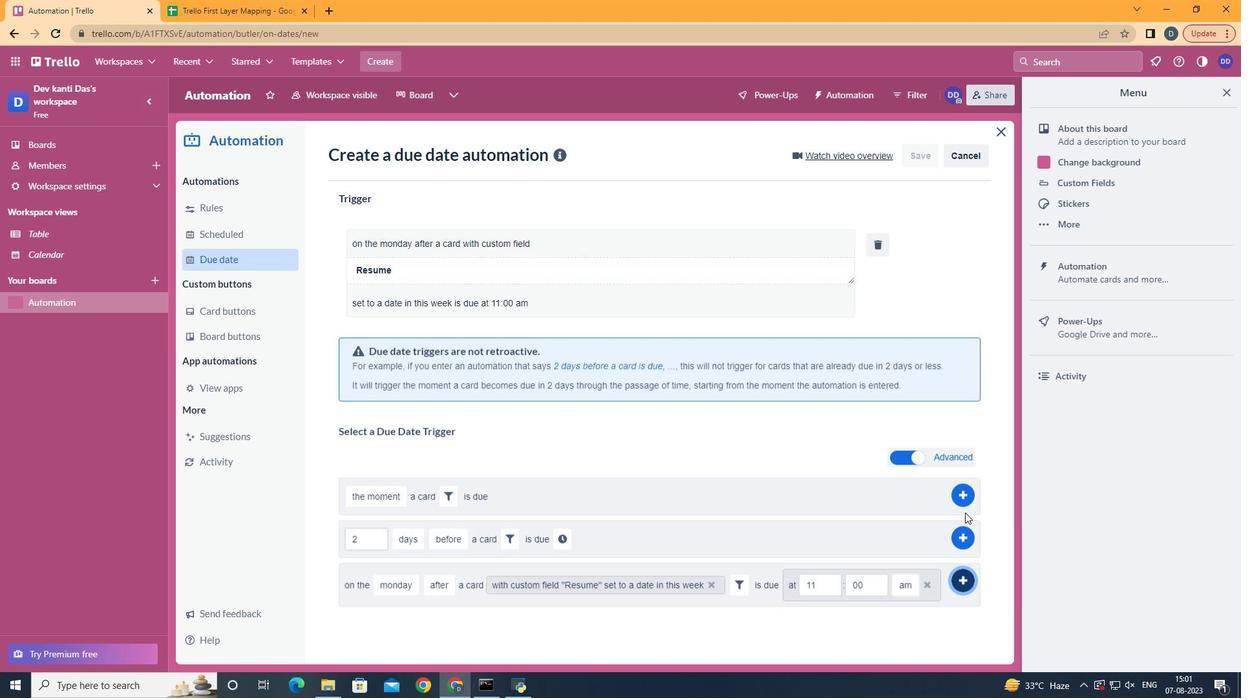 
Action: Mouse moved to (567, 248)
Screenshot: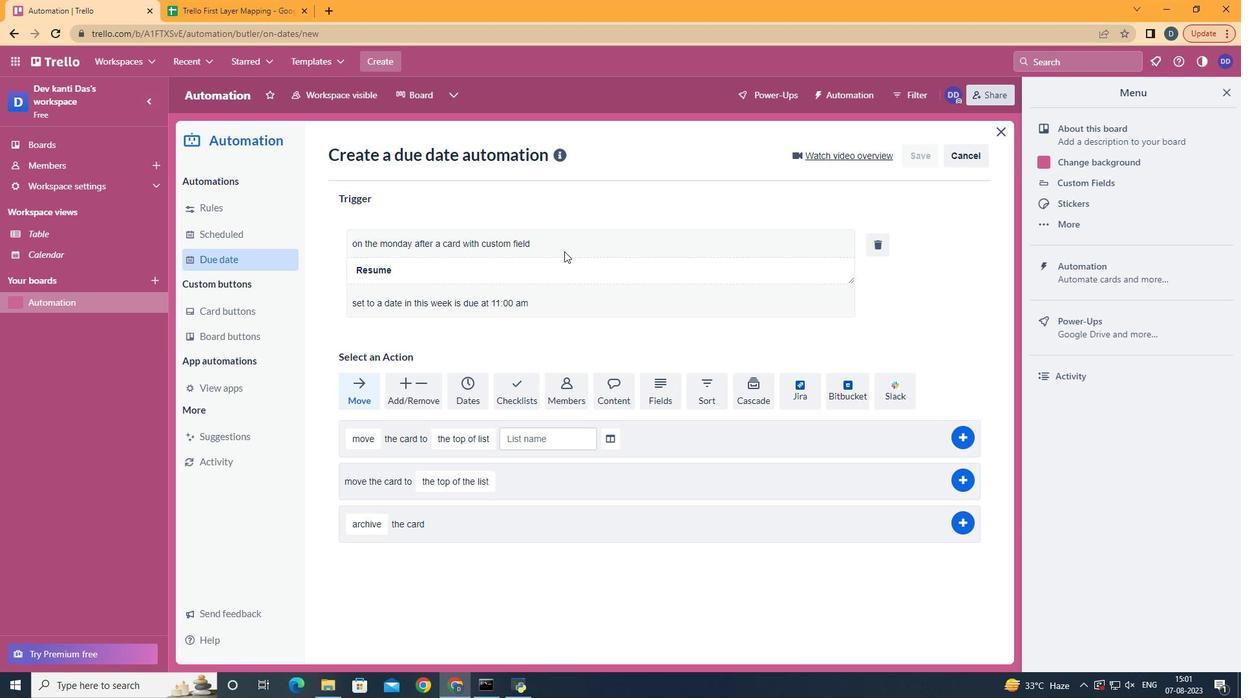 
